 Task: Search one way flight ticket for 4 adults, 1 infant in seat and 1 infant on lap in premium economy from Eugene: Mahlon Sweet Field to Rockford: Chicago Rockford International Airport(was Northwest Chicagoland Regional Airport At Rockford) on 5-1-2023. Choice of flights is Southwest. Number of bags: 3 checked bags. Price is upto 107000. Outbound departure time preference is 11:45.
Action: Mouse moved to (170, 200)
Screenshot: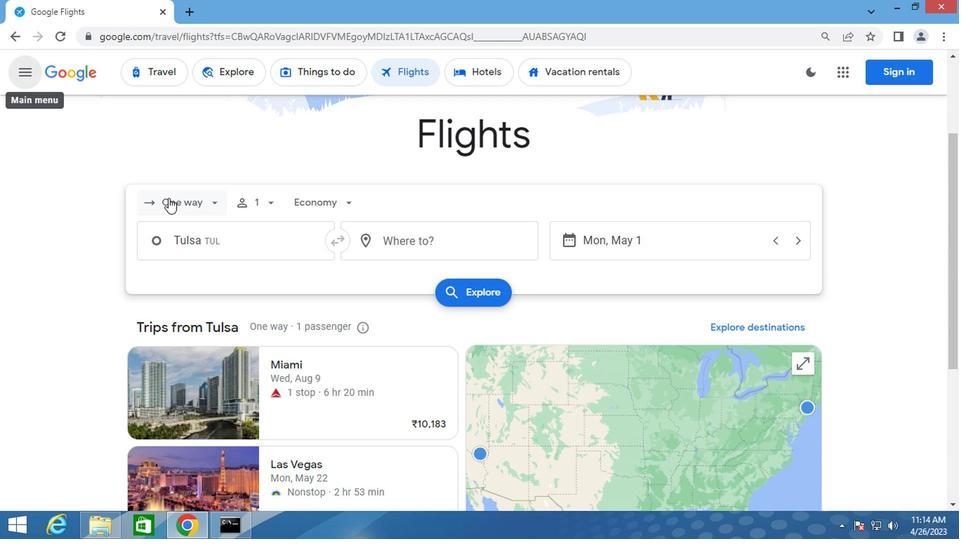 
Action: Mouse pressed left at (170, 200)
Screenshot: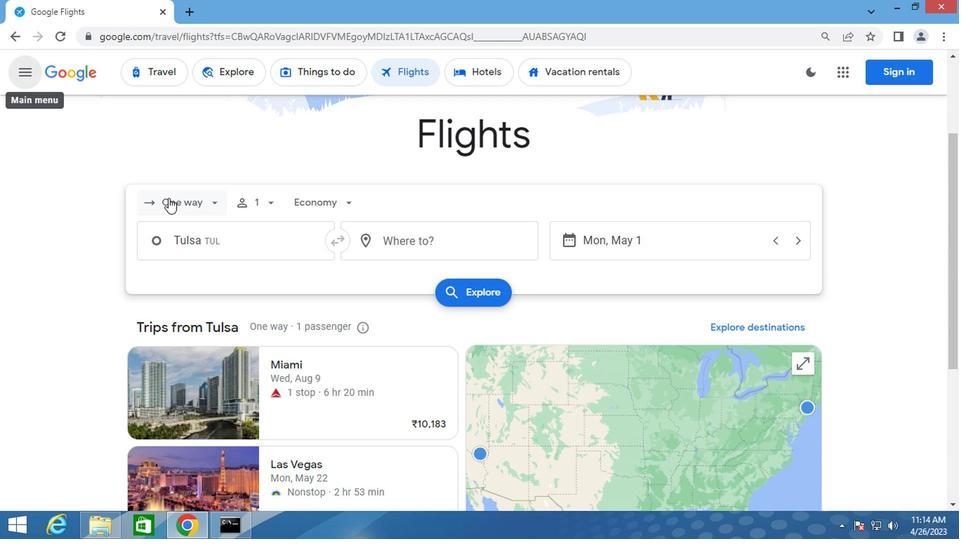 
Action: Mouse moved to (193, 258)
Screenshot: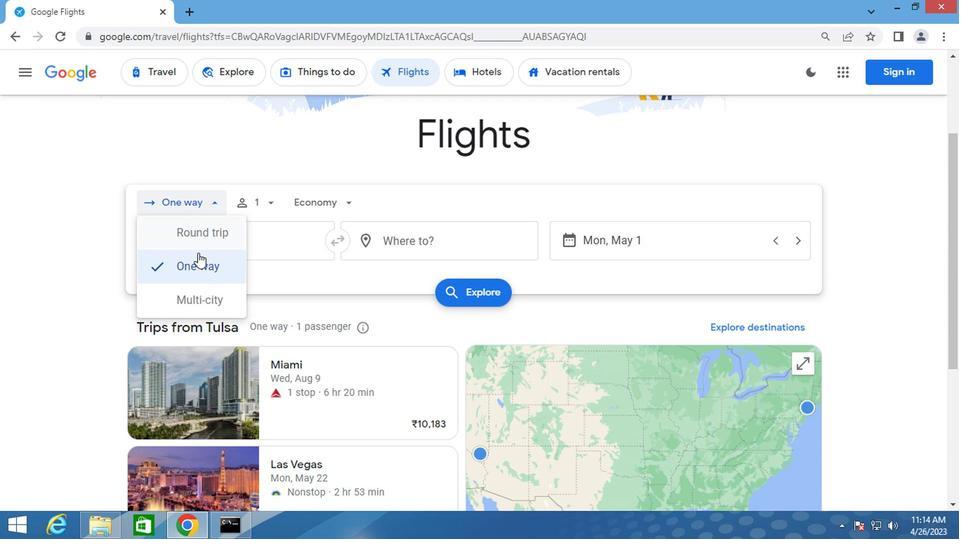 
Action: Mouse pressed left at (193, 258)
Screenshot: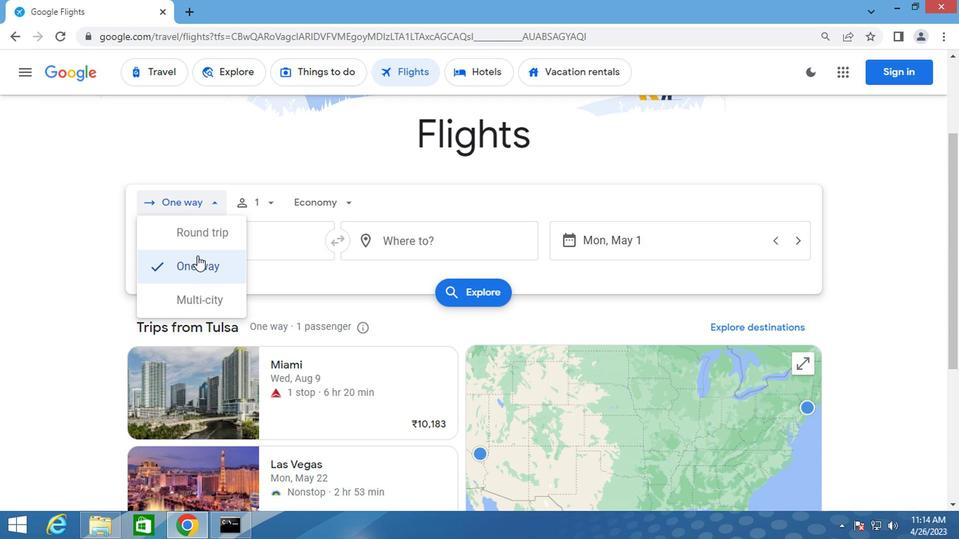 
Action: Mouse moved to (268, 211)
Screenshot: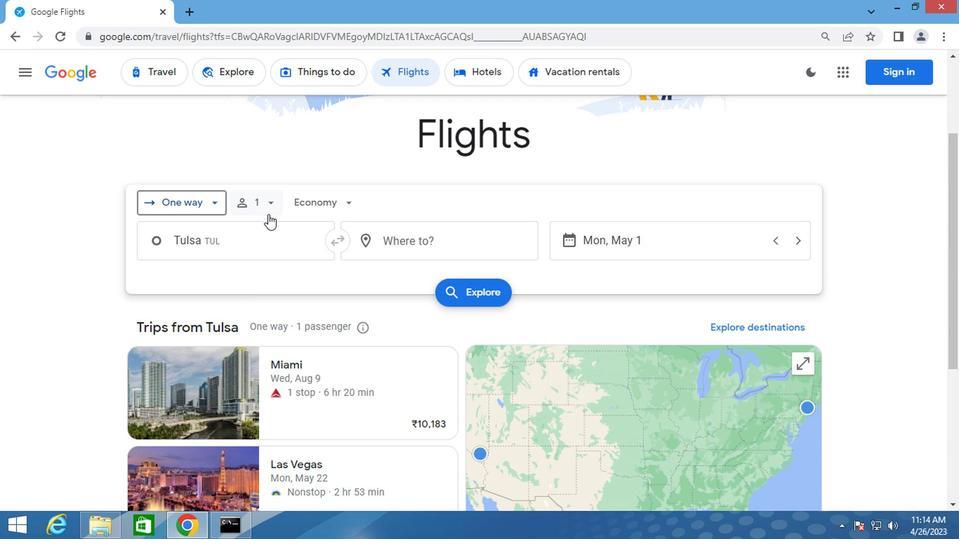 
Action: Mouse pressed left at (268, 211)
Screenshot: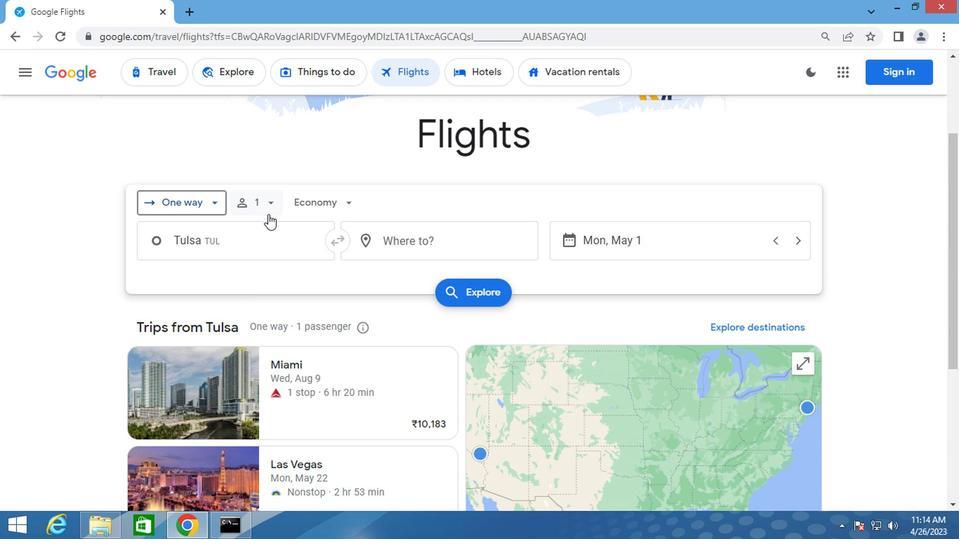 
Action: Mouse moved to (373, 242)
Screenshot: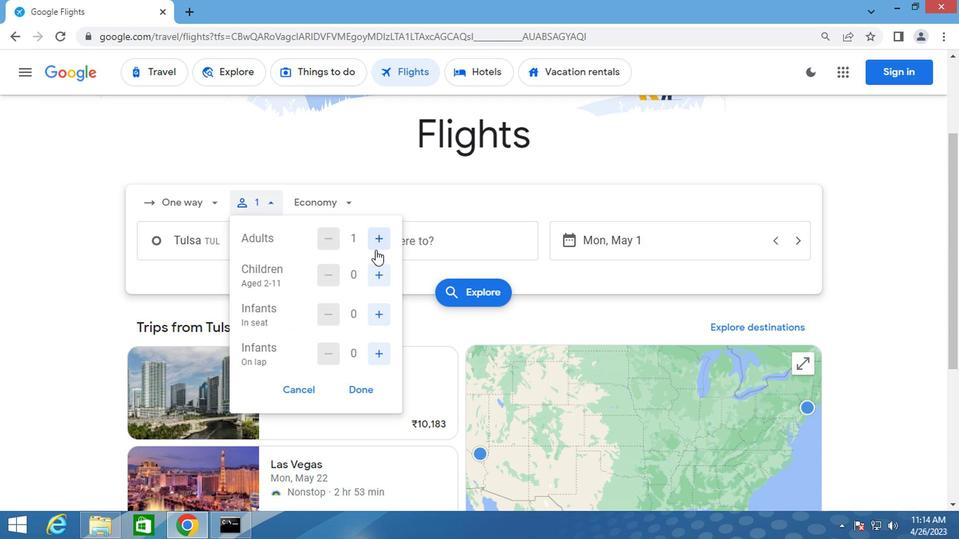 
Action: Mouse pressed left at (373, 242)
Screenshot: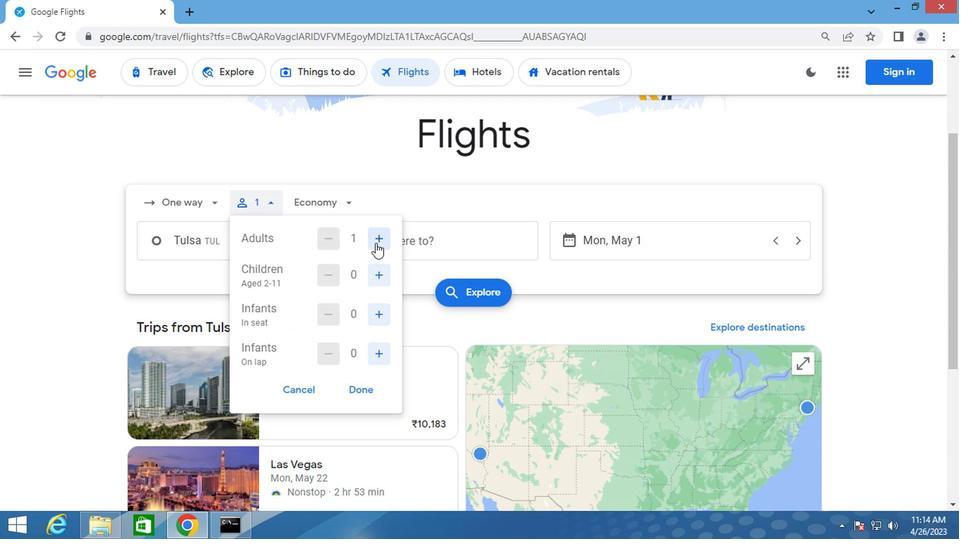 
Action: Mouse moved to (373, 240)
Screenshot: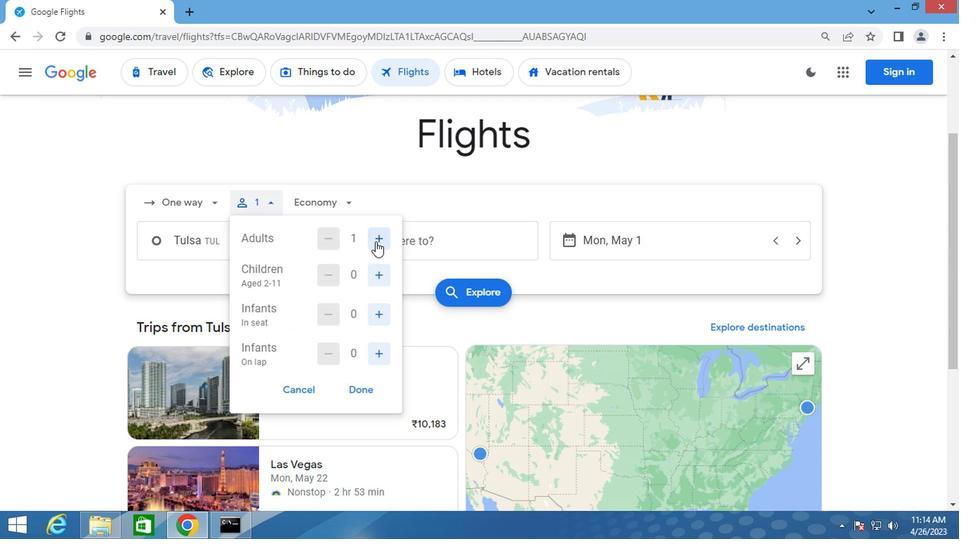 
Action: Mouse pressed left at (373, 240)
Screenshot: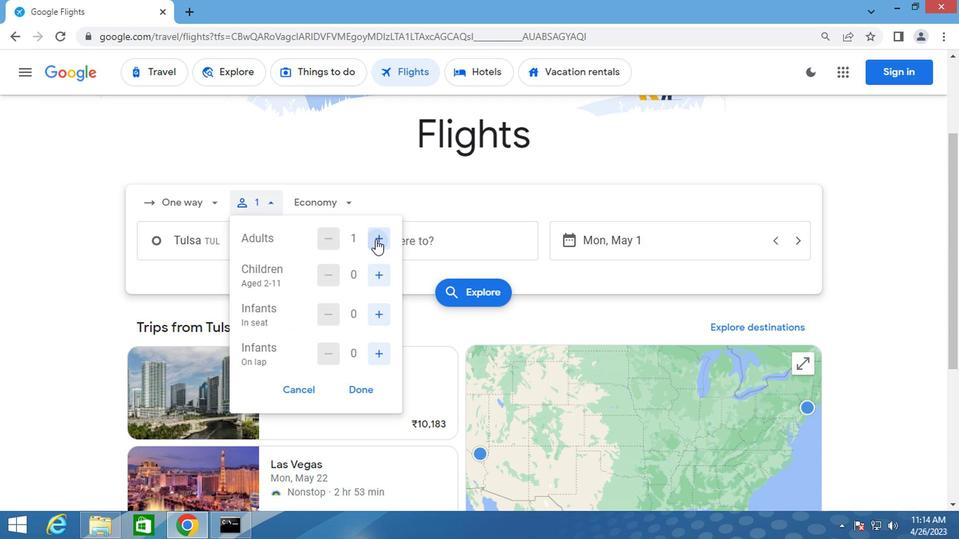 
Action: Mouse moved to (373, 240)
Screenshot: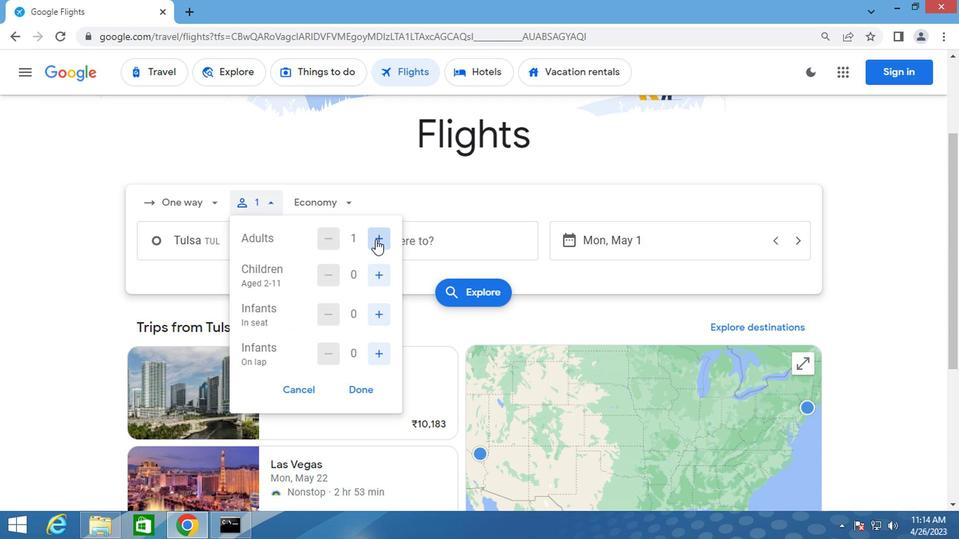 
Action: Mouse pressed left at (373, 240)
Screenshot: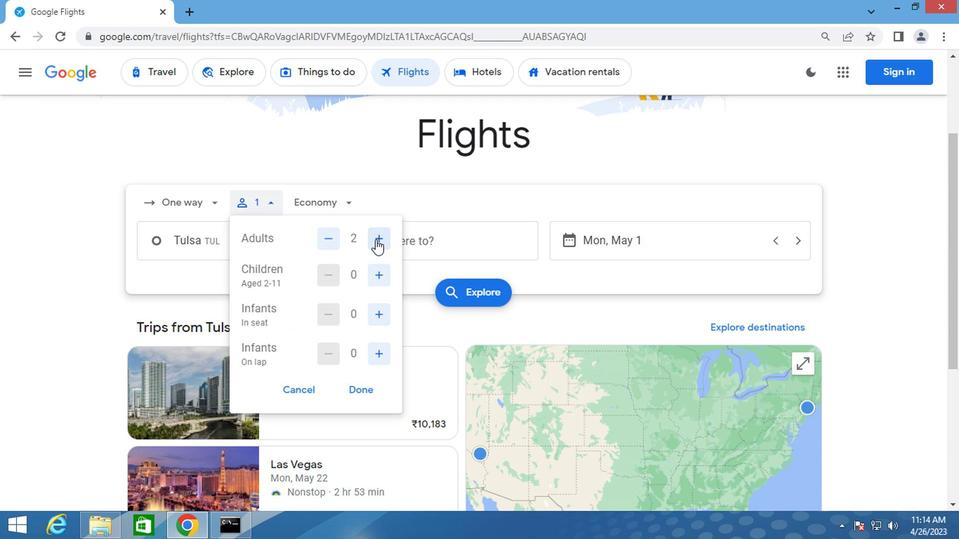 
Action: Mouse moved to (383, 320)
Screenshot: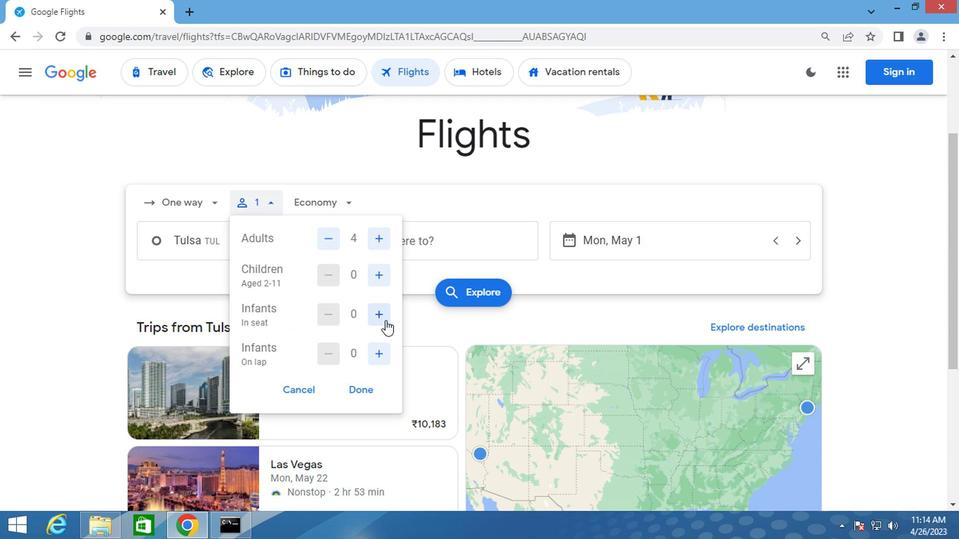 
Action: Mouse pressed left at (383, 320)
Screenshot: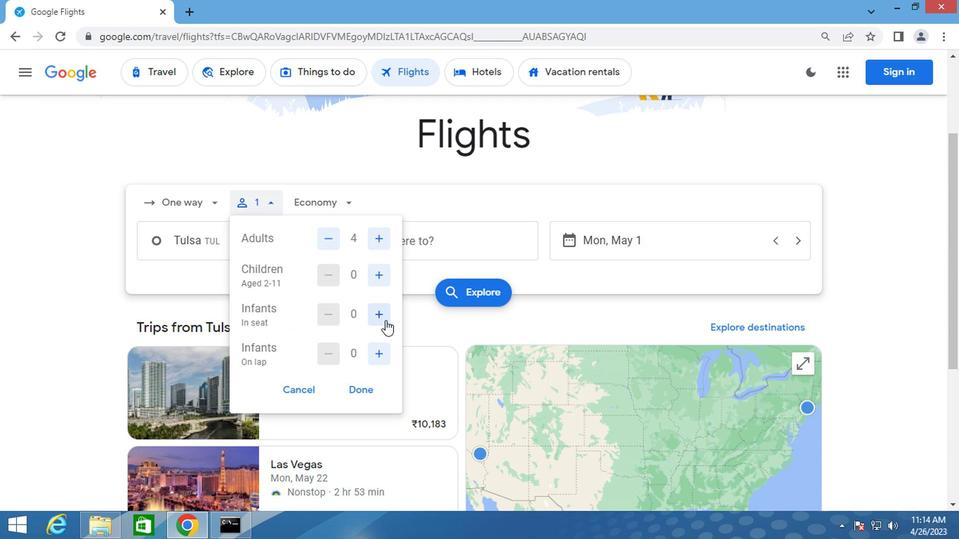 
Action: Mouse moved to (381, 357)
Screenshot: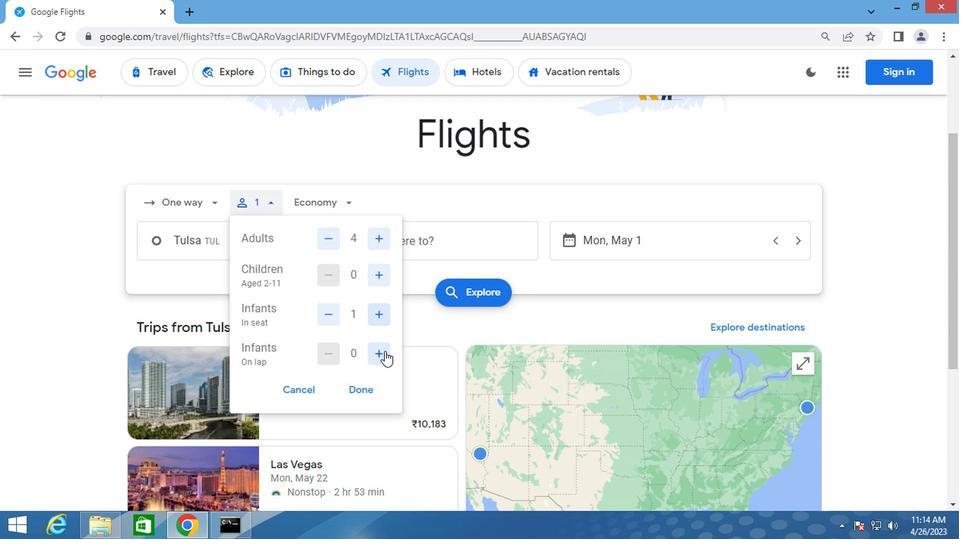 
Action: Mouse pressed left at (381, 357)
Screenshot: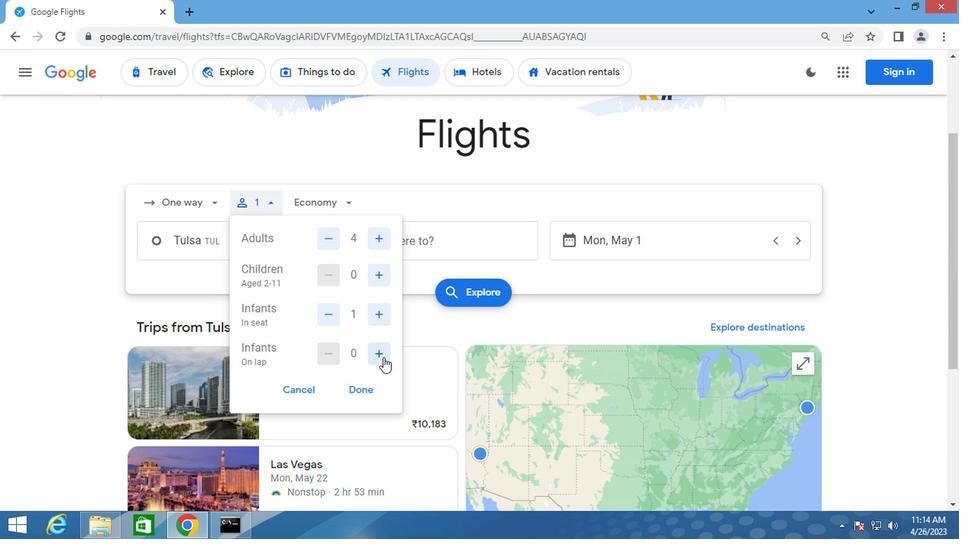 
Action: Mouse moved to (353, 204)
Screenshot: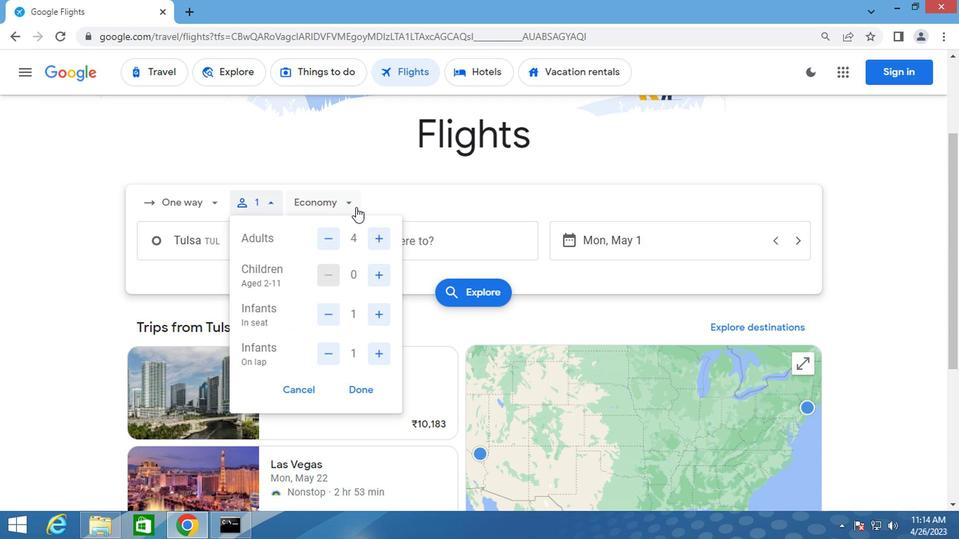 
Action: Mouse pressed left at (353, 204)
Screenshot: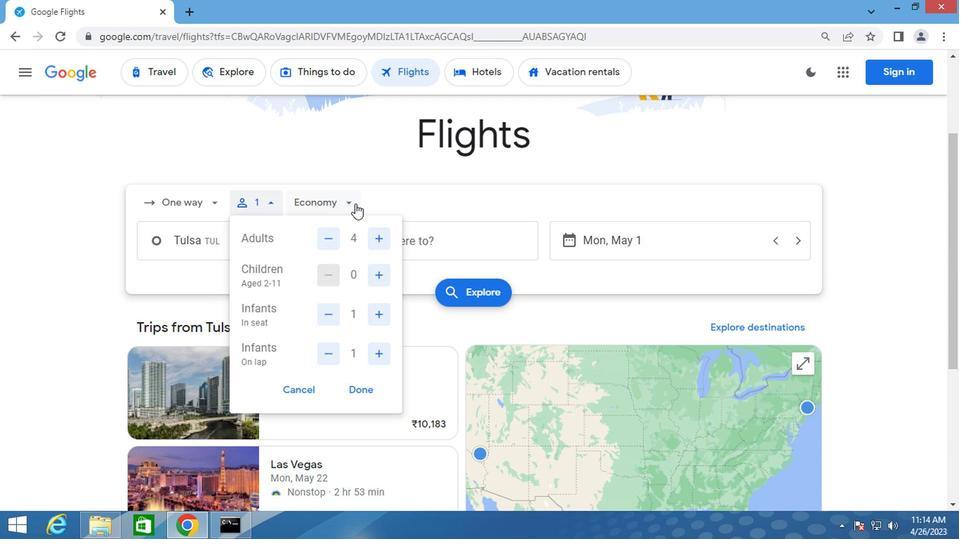 
Action: Mouse moved to (358, 271)
Screenshot: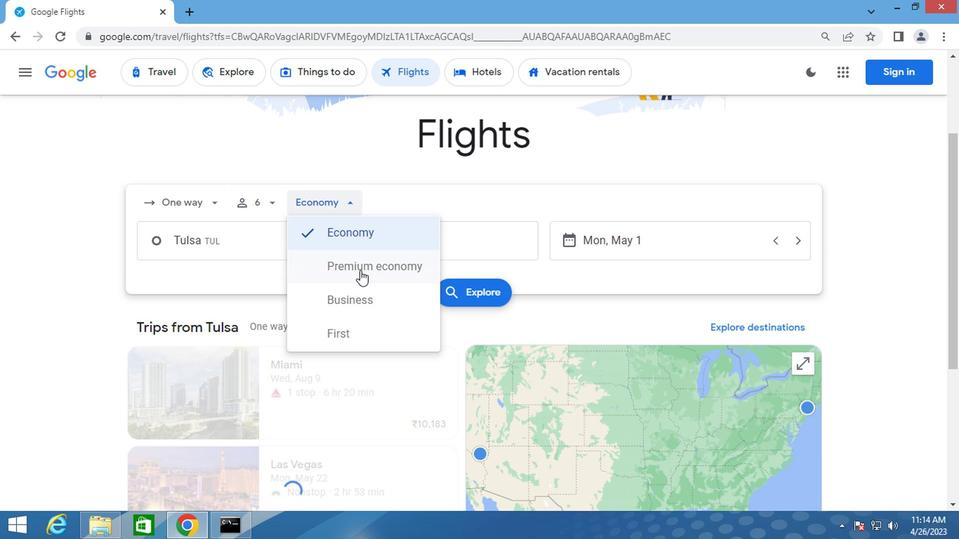 
Action: Mouse pressed left at (358, 271)
Screenshot: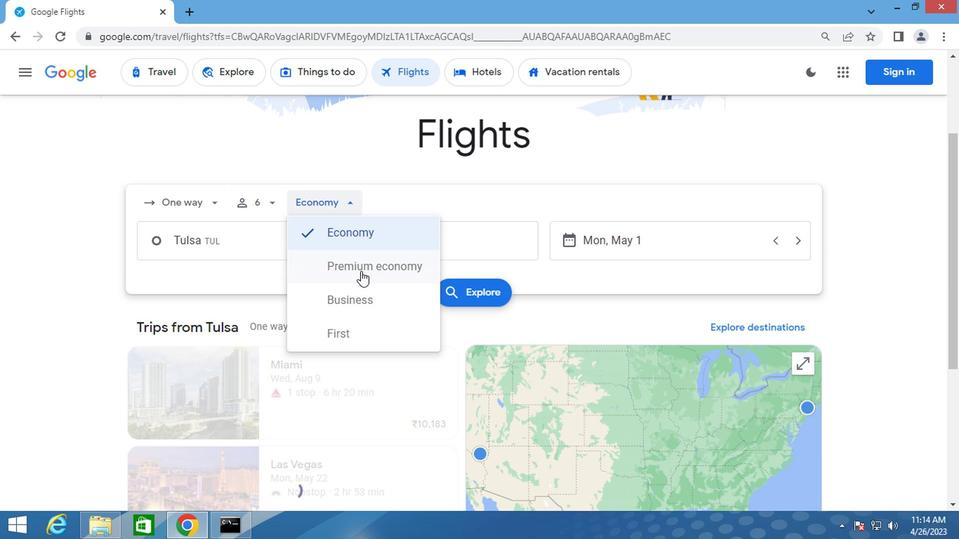 
Action: Mouse moved to (202, 235)
Screenshot: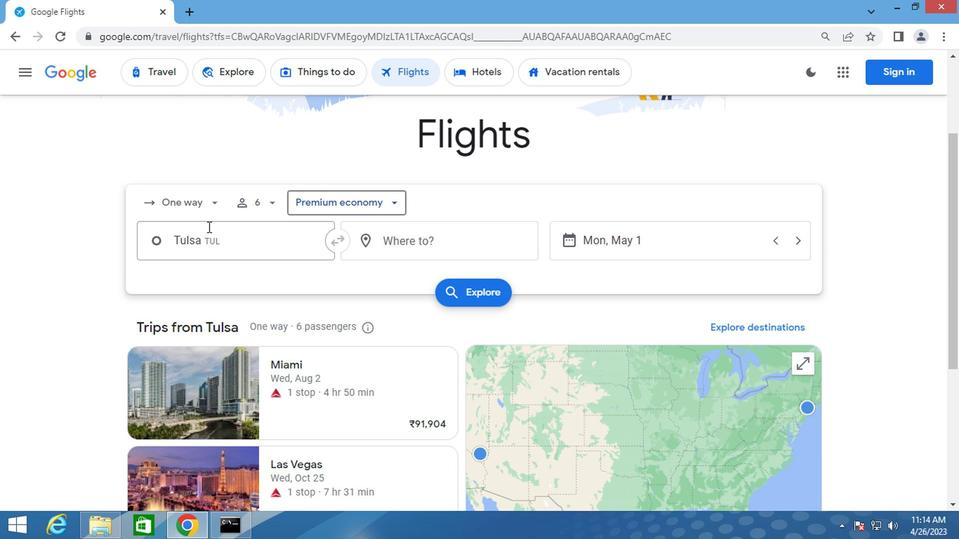 
Action: Mouse pressed left at (202, 235)
Screenshot: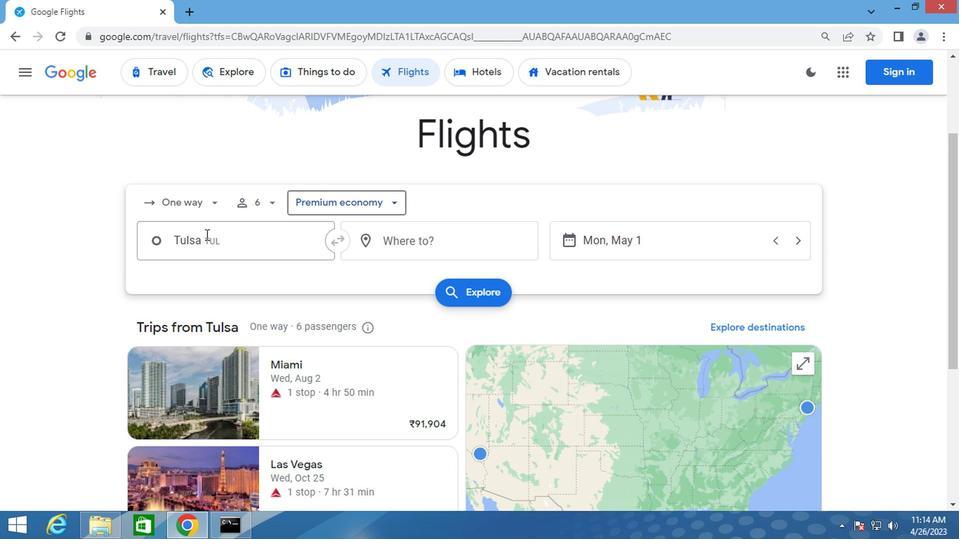 
Action: Key pressed eugene
Screenshot: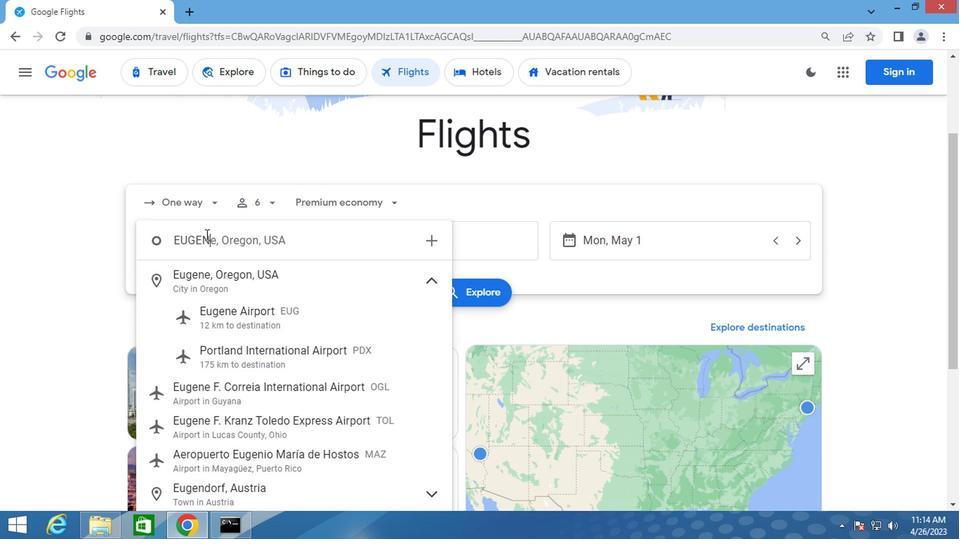 
Action: Mouse moved to (210, 312)
Screenshot: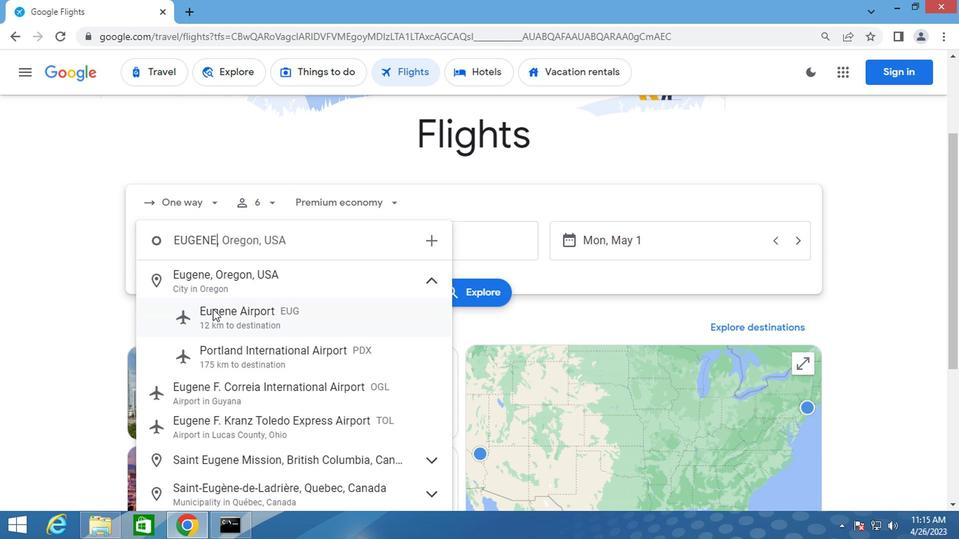 
Action: Mouse pressed left at (210, 312)
Screenshot: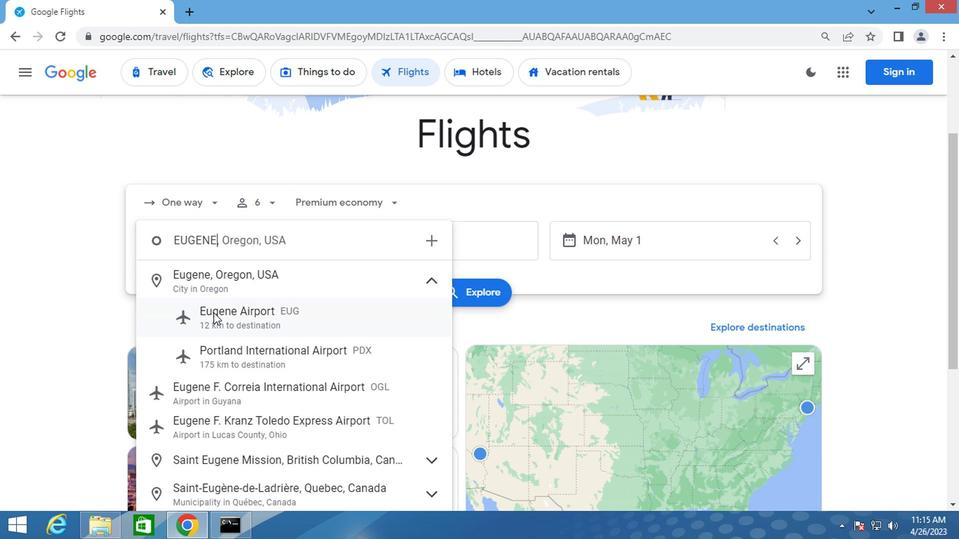 
Action: Mouse moved to (405, 250)
Screenshot: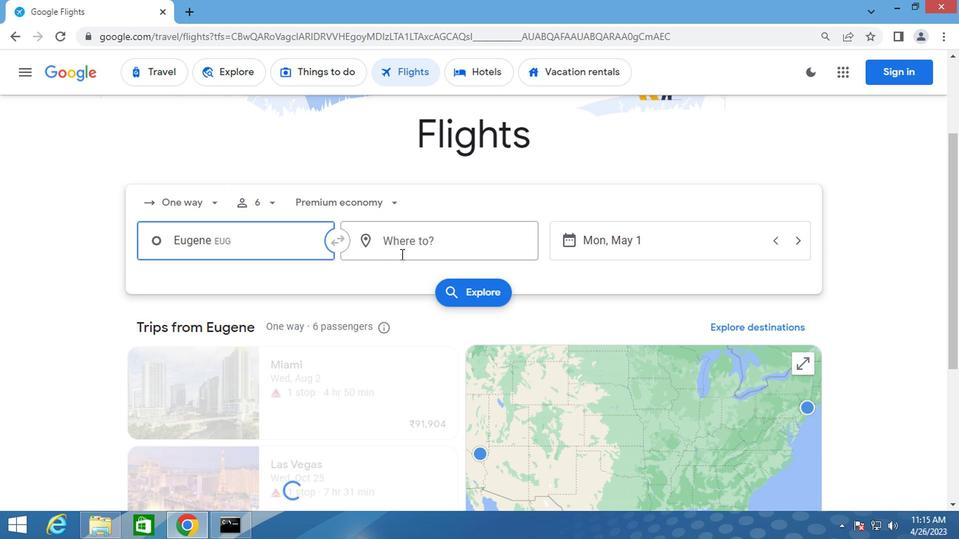 
Action: Mouse pressed left at (405, 250)
Screenshot: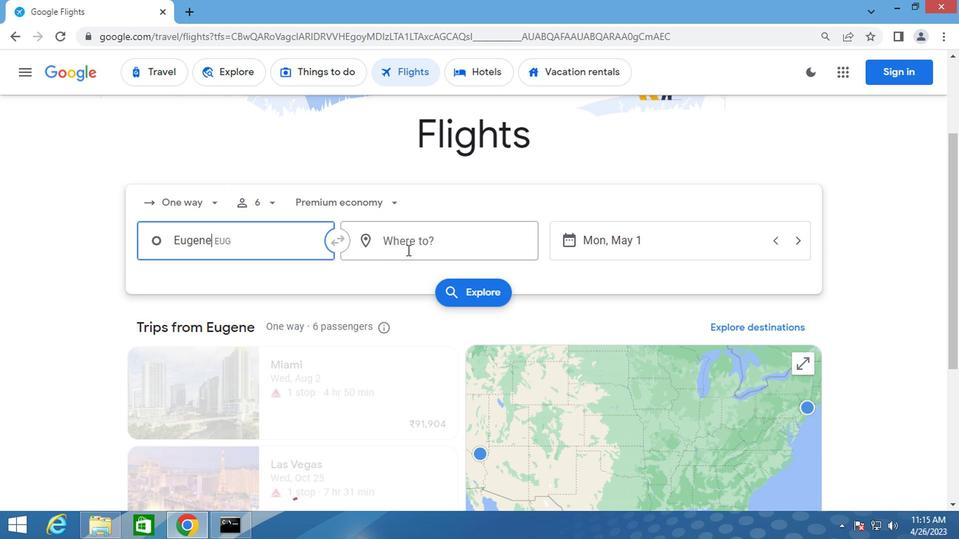 
Action: Key pressed rockford
Screenshot: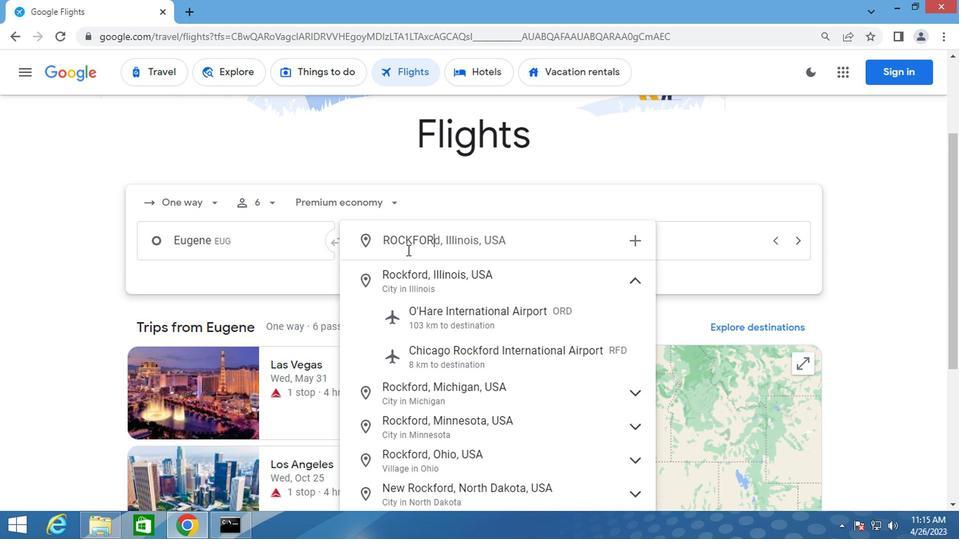 
Action: Mouse moved to (453, 347)
Screenshot: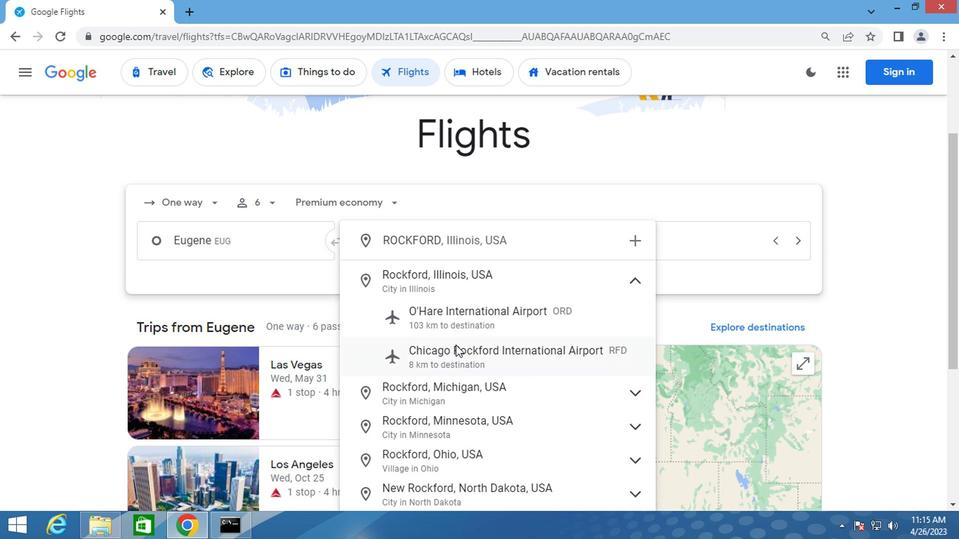 
Action: Mouse pressed left at (453, 347)
Screenshot: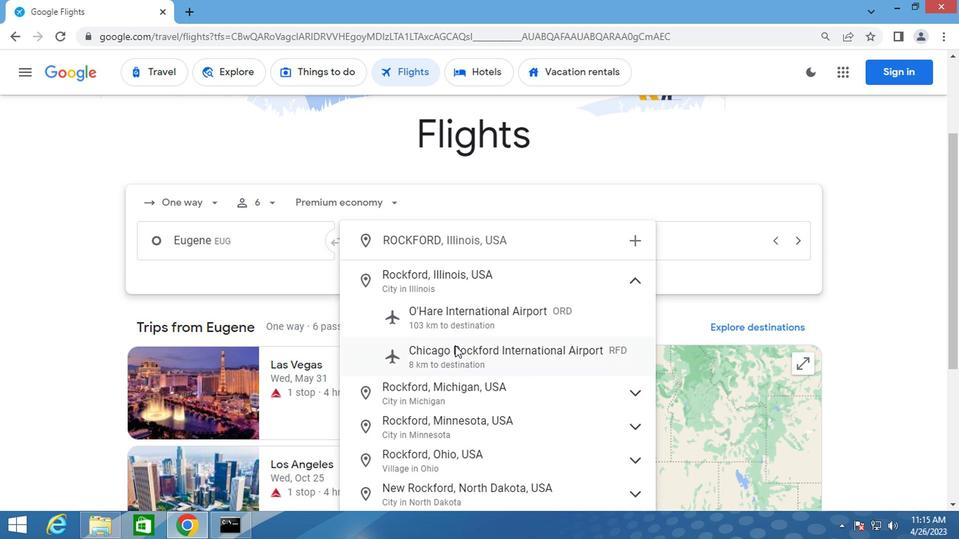 
Action: Mouse moved to (619, 245)
Screenshot: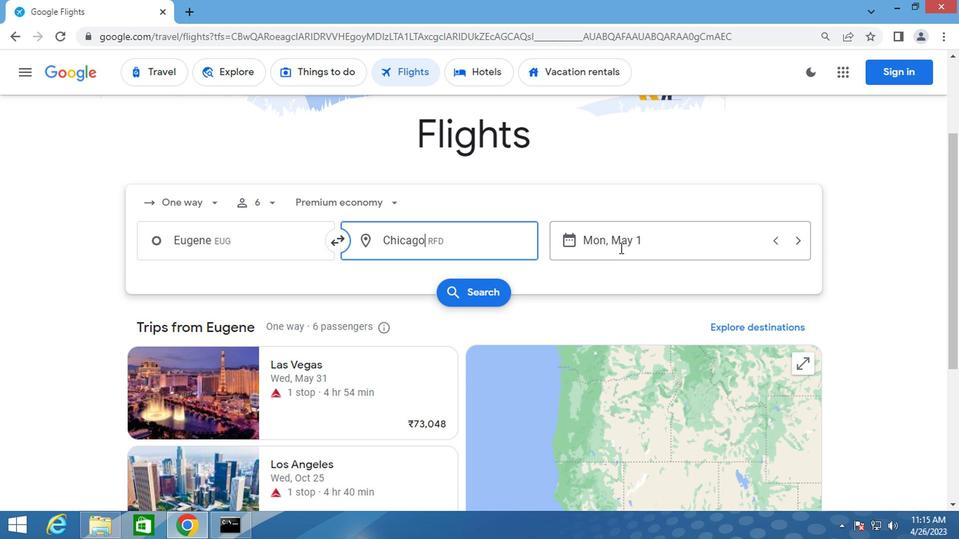 
Action: Mouse pressed left at (619, 245)
Screenshot: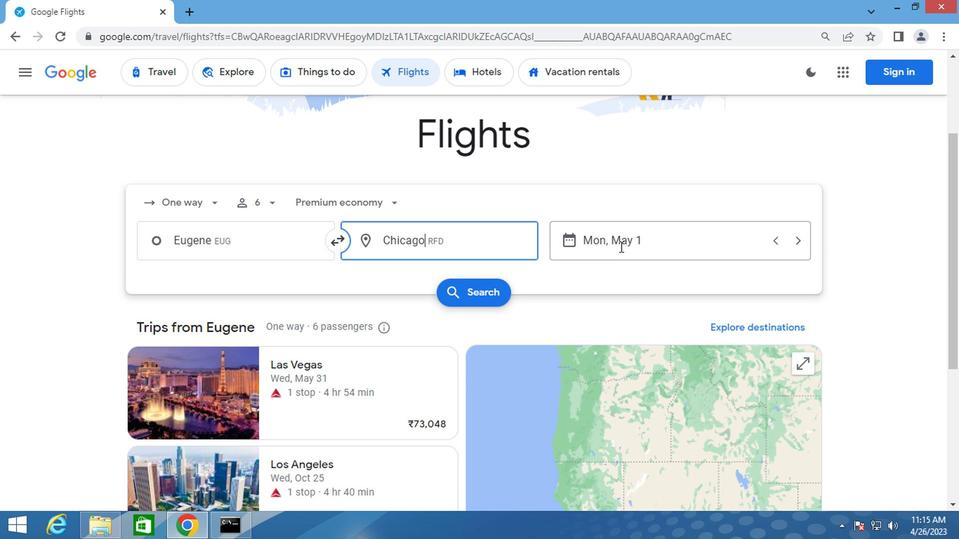 
Action: Mouse moved to (610, 264)
Screenshot: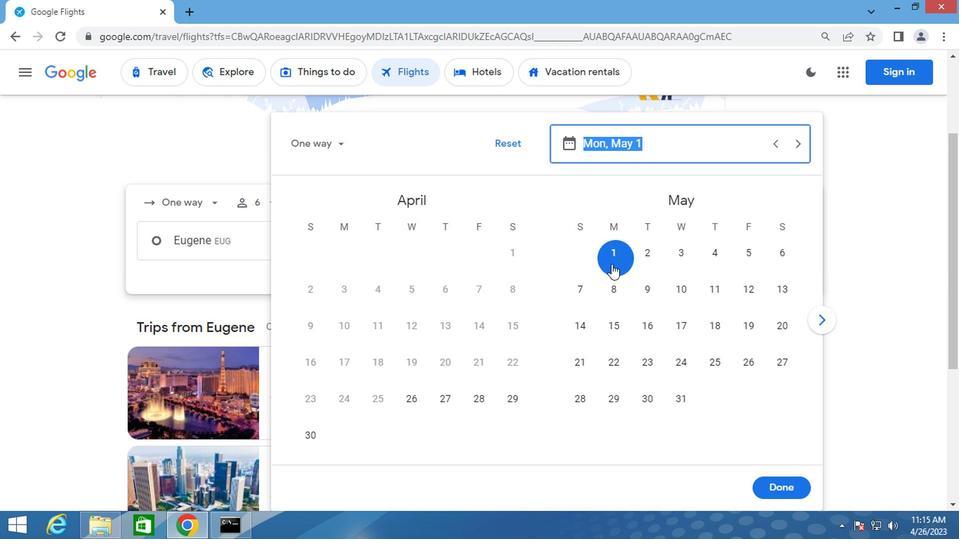 
Action: Mouse pressed left at (610, 264)
Screenshot: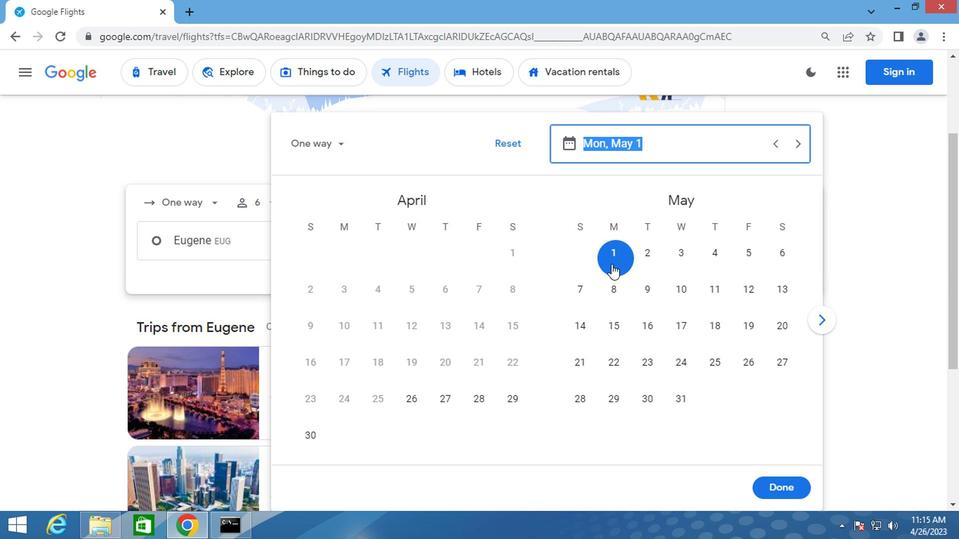 
Action: Mouse moved to (769, 483)
Screenshot: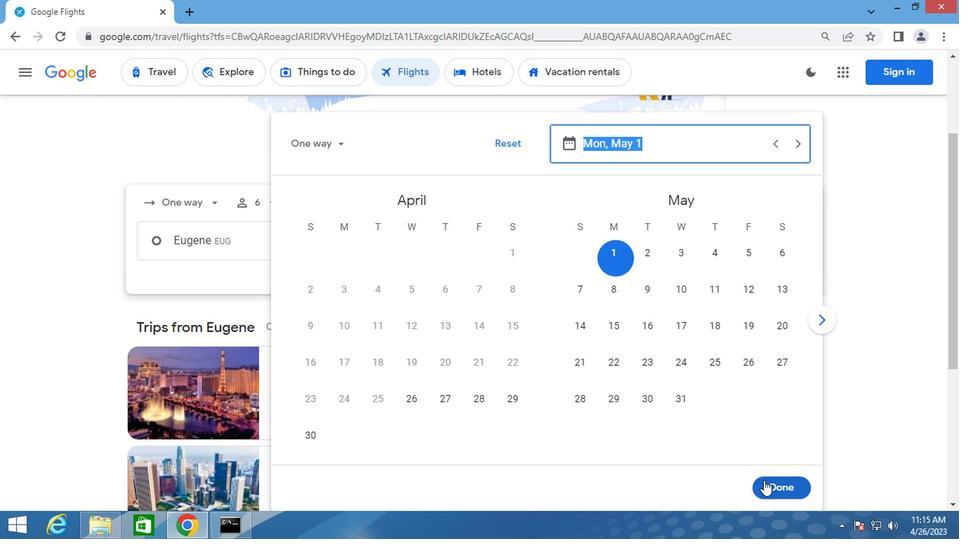 
Action: Mouse pressed left at (769, 483)
Screenshot: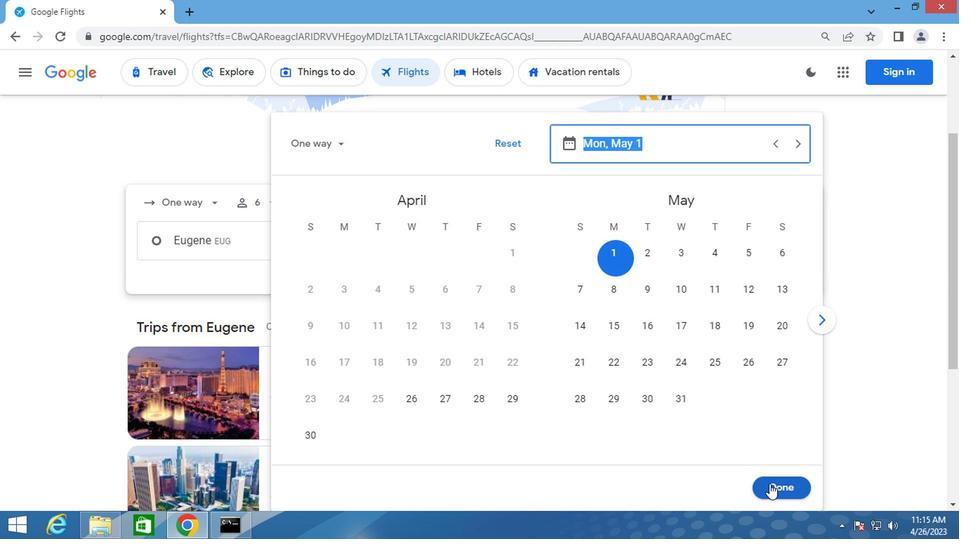 
Action: Mouse moved to (474, 295)
Screenshot: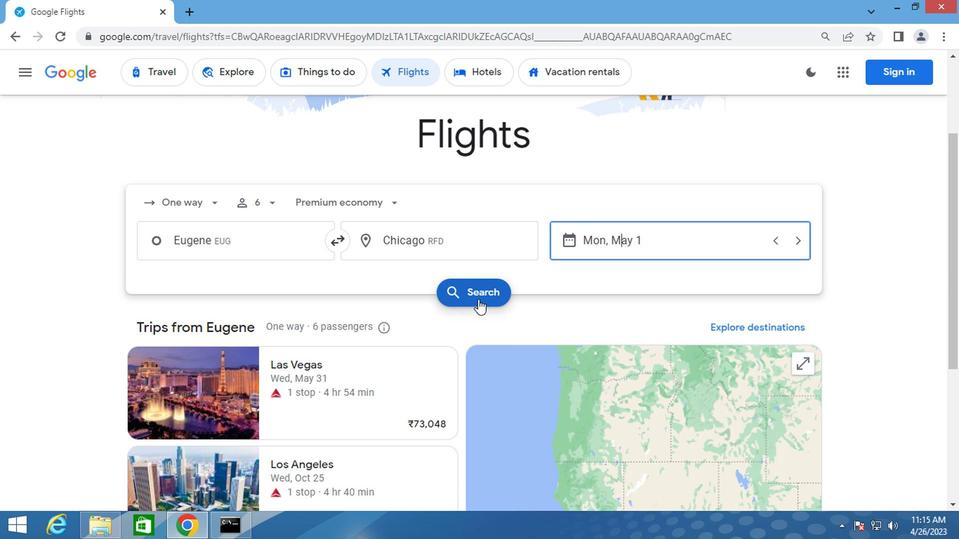 
Action: Mouse pressed left at (474, 295)
Screenshot: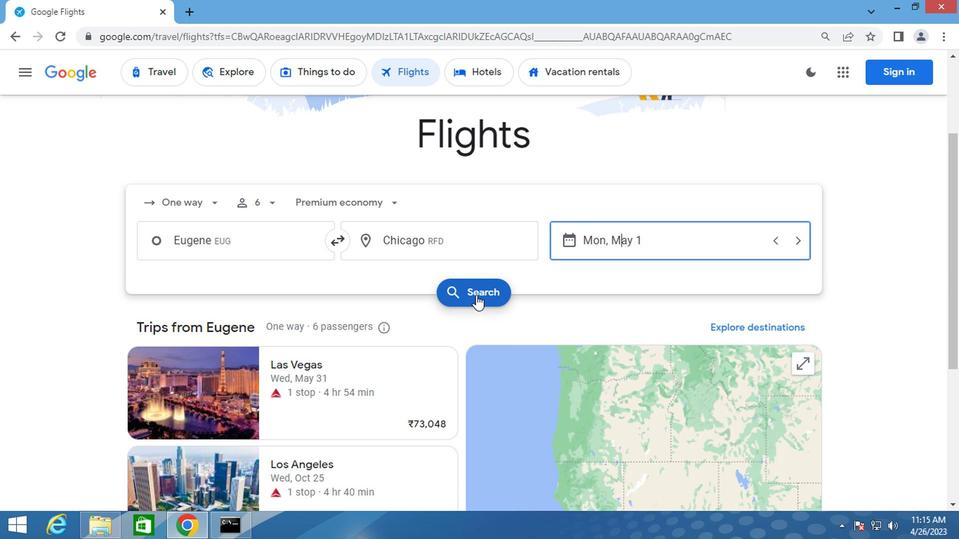 
Action: Mouse moved to (165, 198)
Screenshot: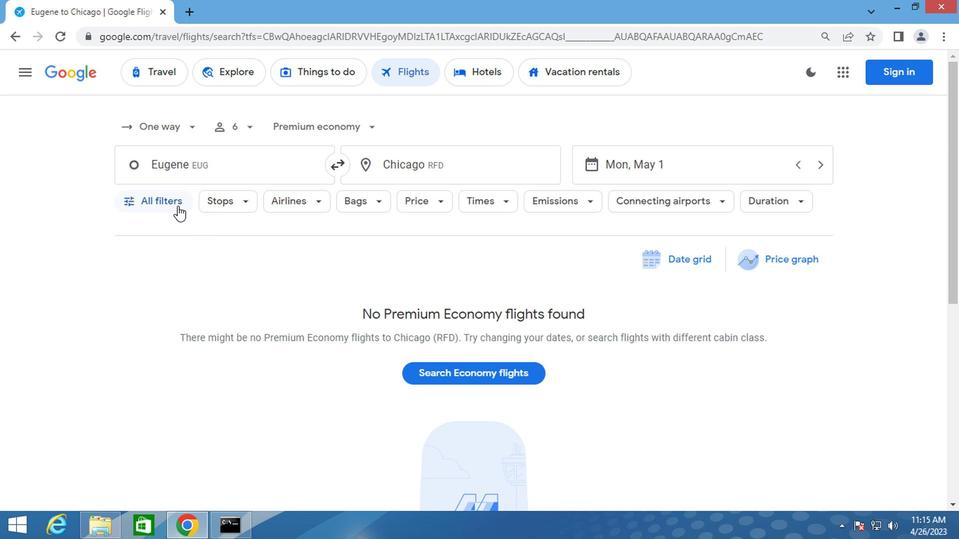 
Action: Mouse pressed left at (165, 198)
Screenshot: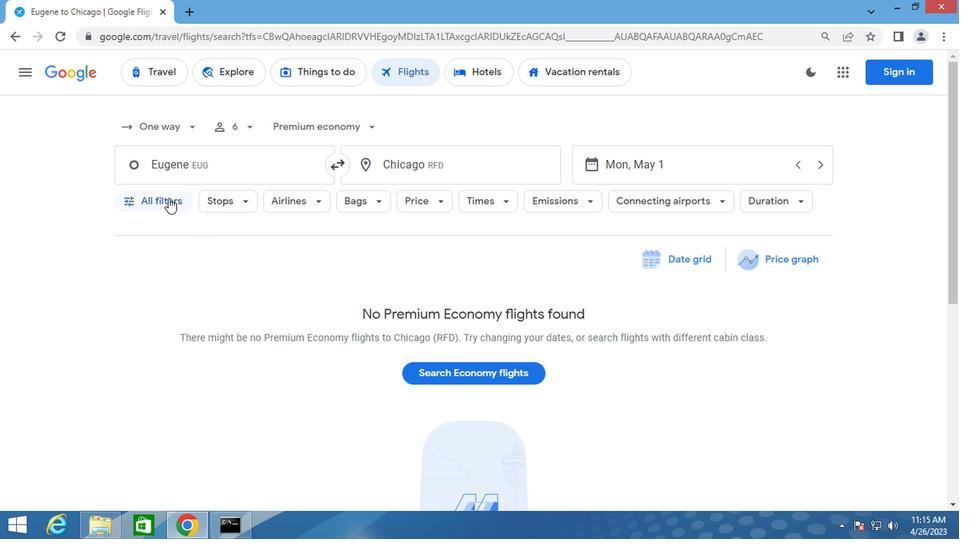 
Action: Mouse moved to (192, 314)
Screenshot: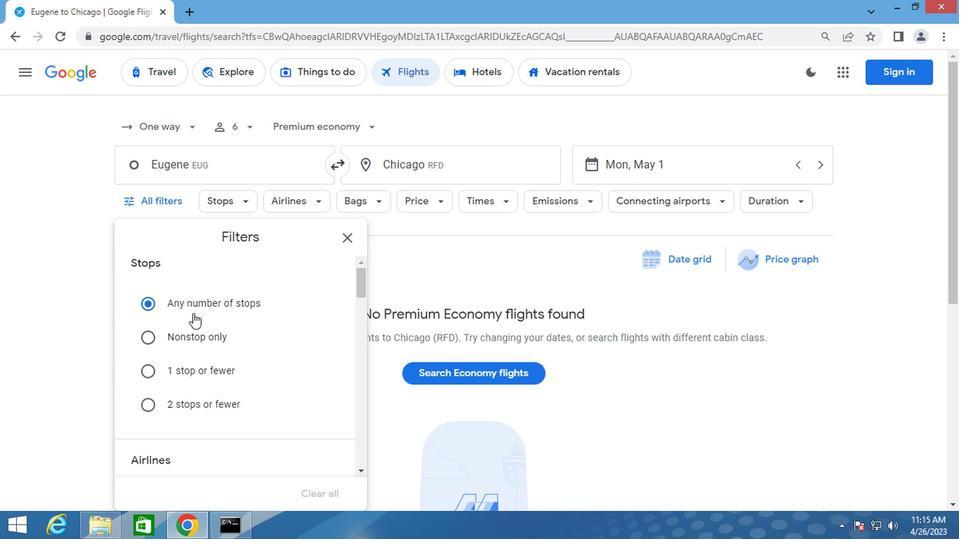 
Action: Mouse scrolled (192, 313) with delta (0, 0)
Screenshot: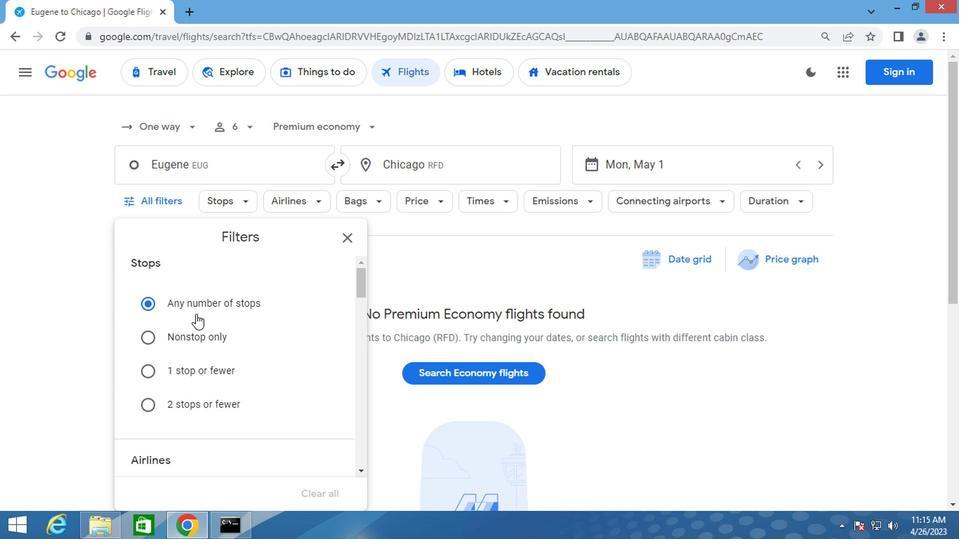 
Action: Mouse scrolled (192, 313) with delta (0, 0)
Screenshot: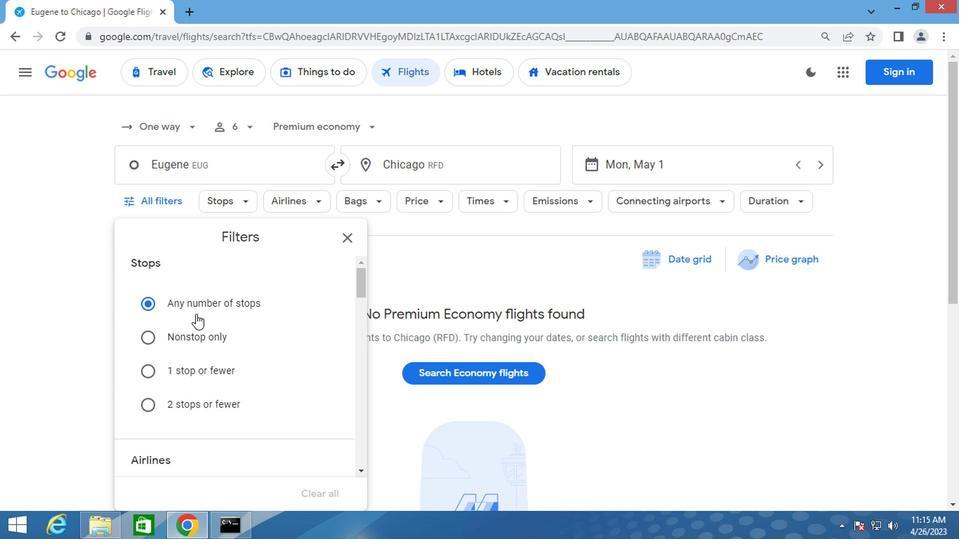 
Action: Mouse moved to (194, 314)
Screenshot: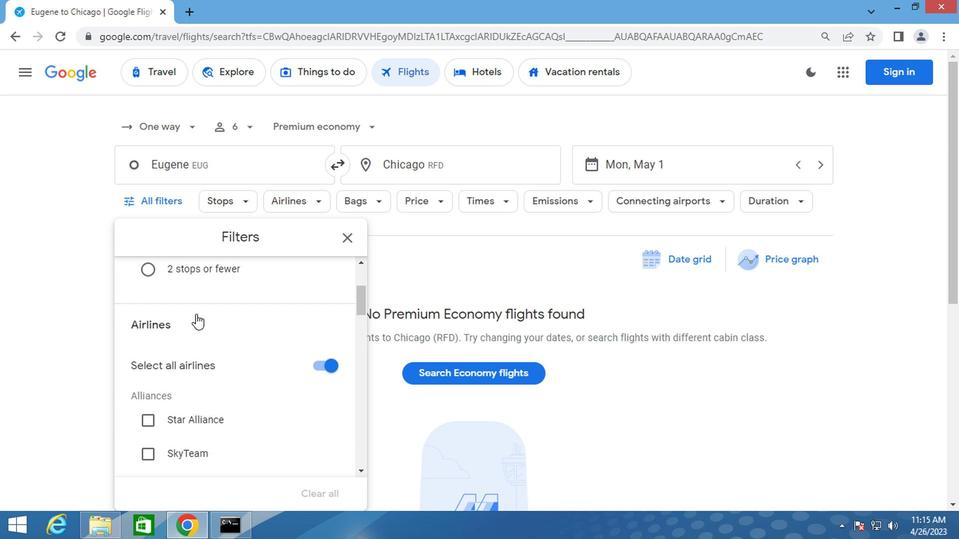 
Action: Mouse scrolled (194, 313) with delta (0, 0)
Screenshot: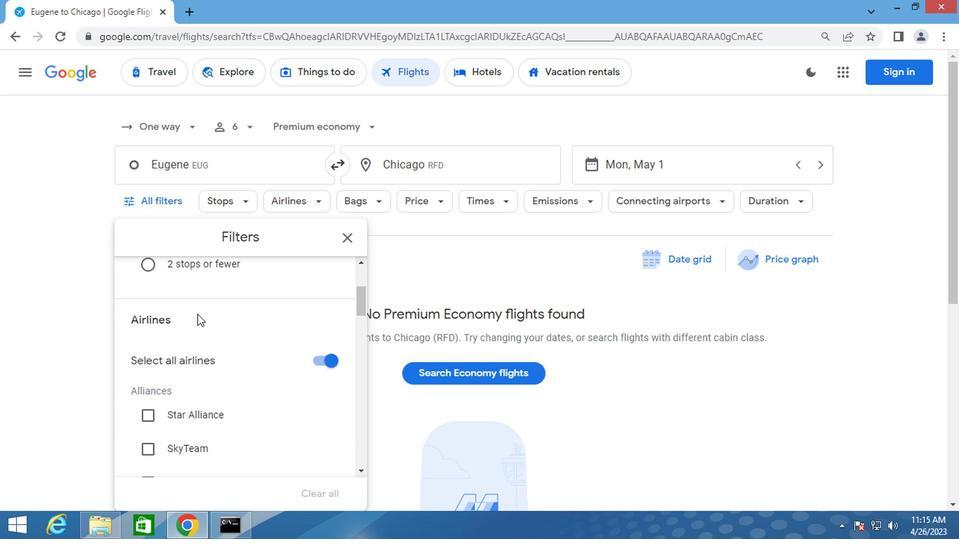 
Action: Mouse moved to (194, 314)
Screenshot: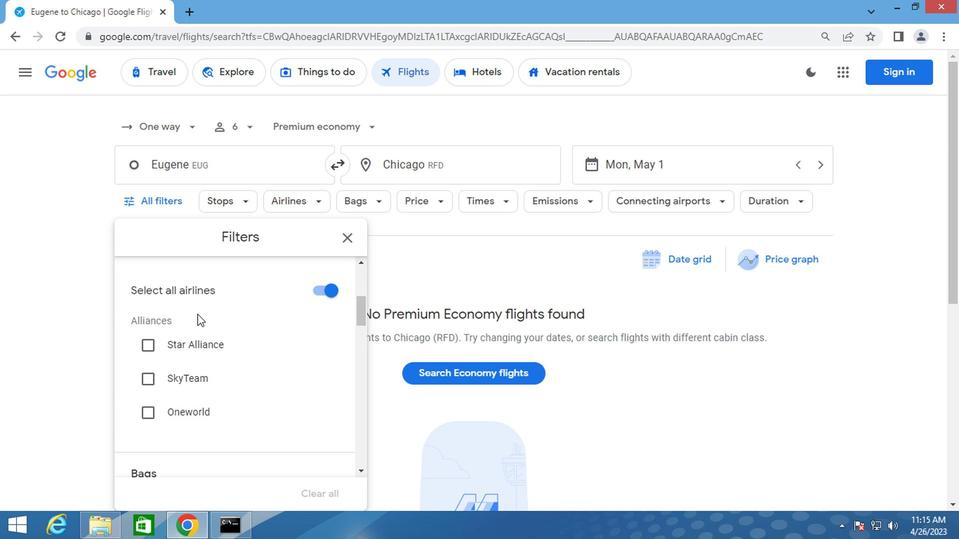 
Action: Mouse scrolled (194, 313) with delta (0, 0)
Screenshot: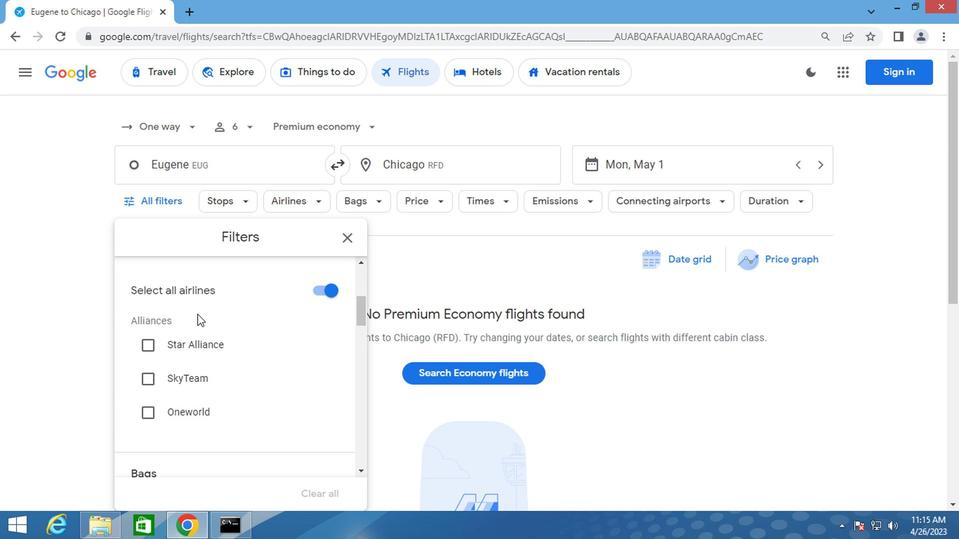 
Action: Mouse scrolled (194, 313) with delta (0, 0)
Screenshot: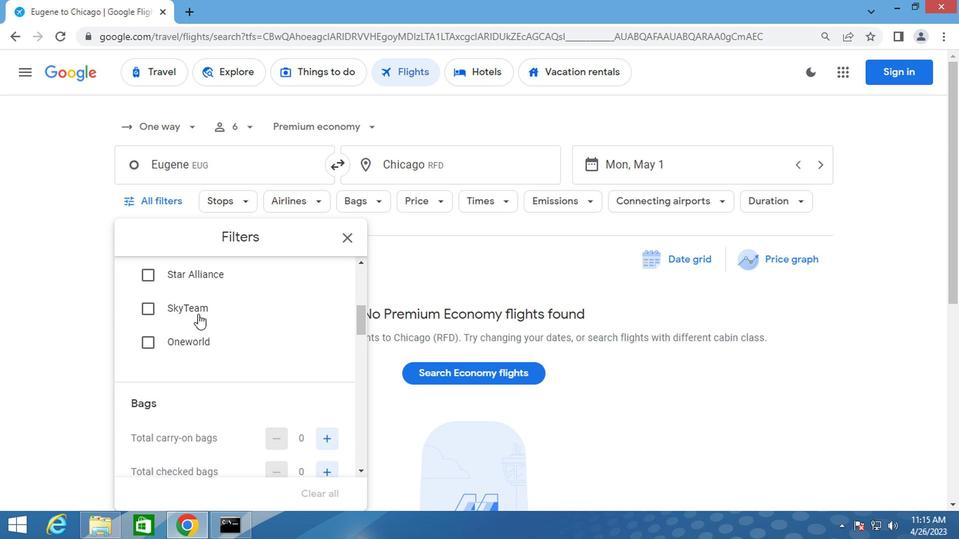 
Action: Mouse moved to (319, 404)
Screenshot: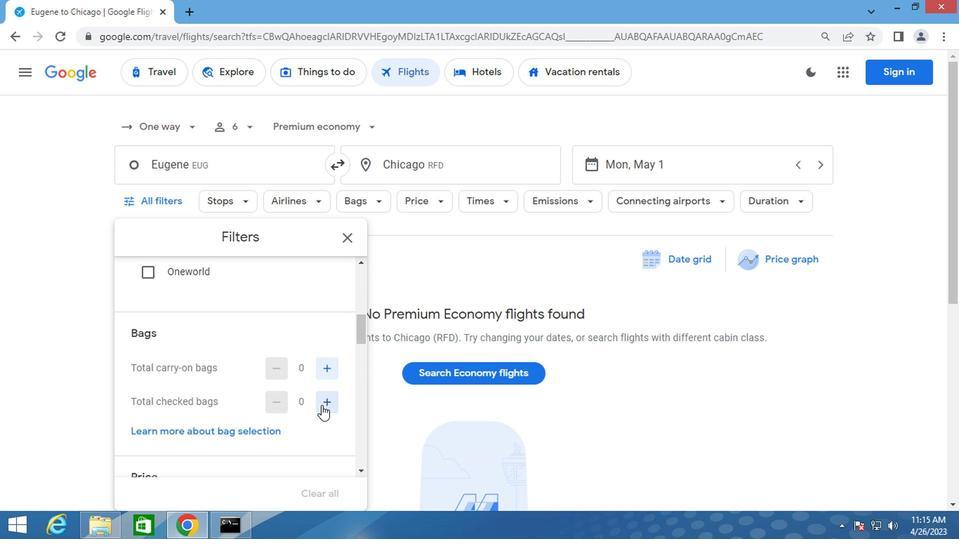
Action: Mouse pressed left at (319, 404)
Screenshot: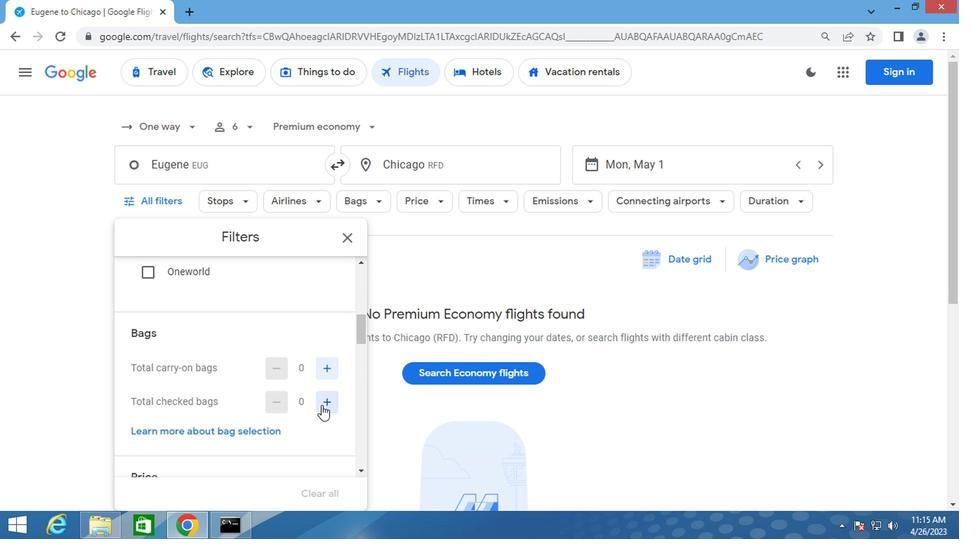 
Action: Mouse moved to (320, 403)
Screenshot: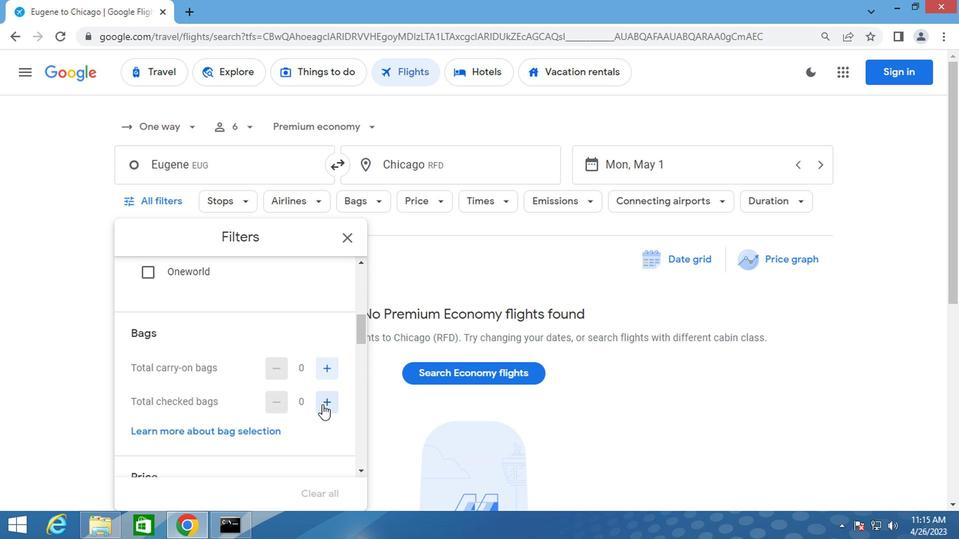 
Action: Mouse pressed left at (320, 403)
Screenshot: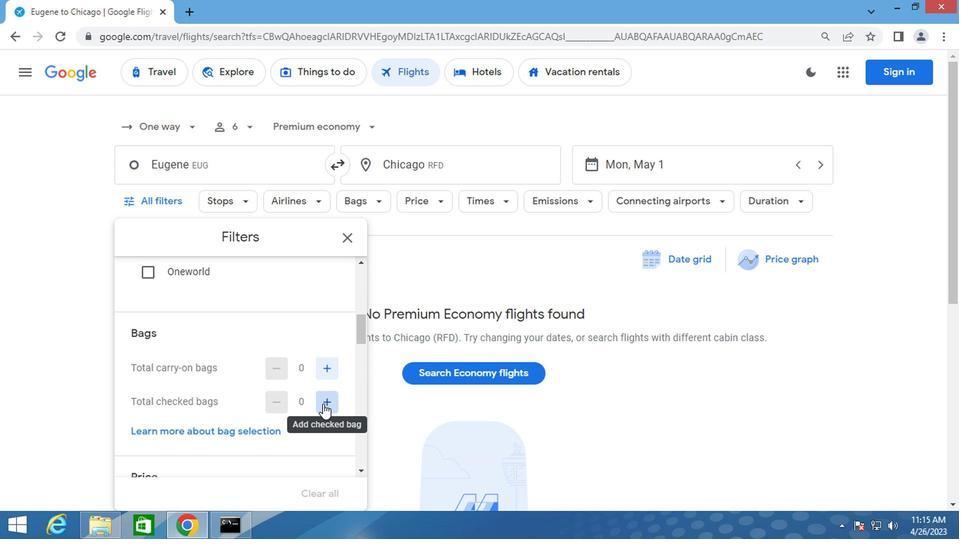 
Action: Mouse pressed left at (320, 403)
Screenshot: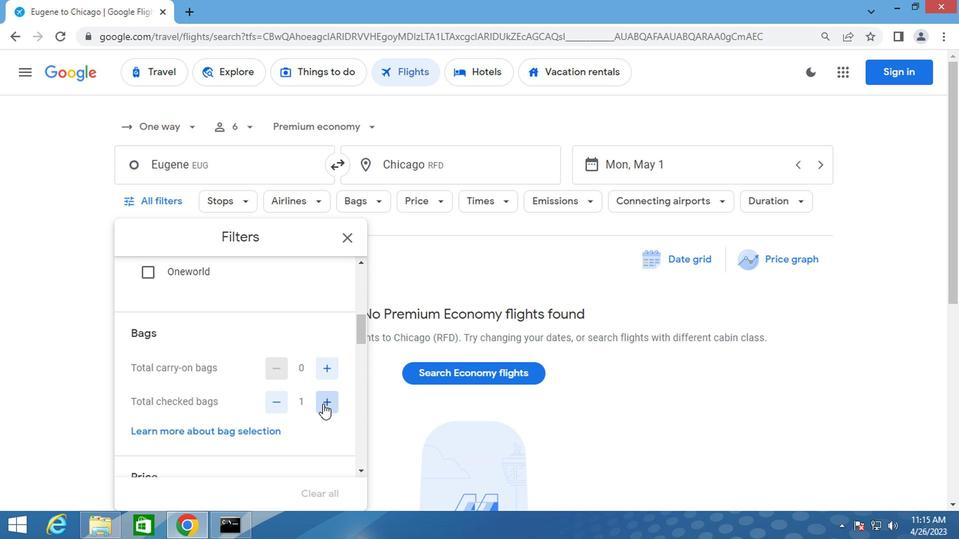 
Action: Mouse moved to (244, 385)
Screenshot: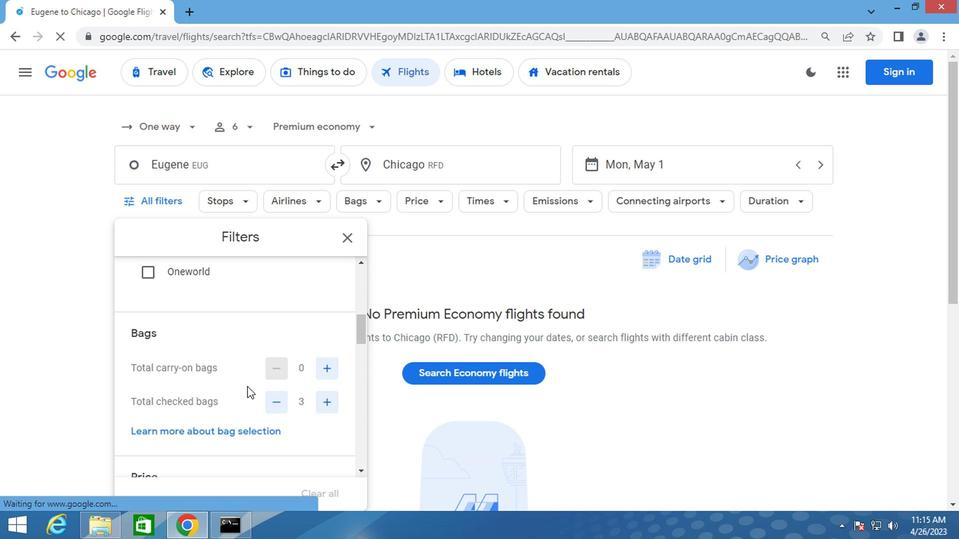 
Action: Mouse scrolled (244, 384) with delta (0, 0)
Screenshot: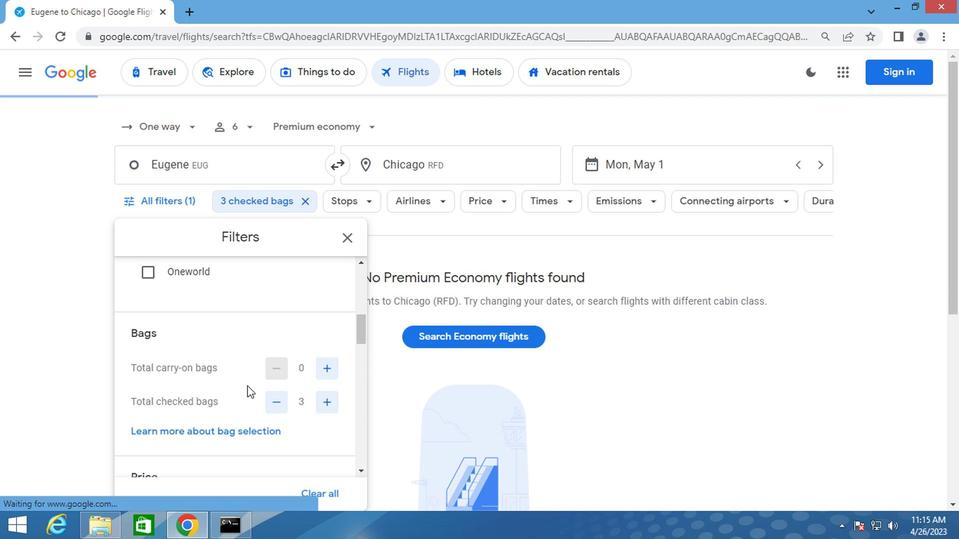
Action: Mouse scrolled (244, 384) with delta (0, 0)
Screenshot: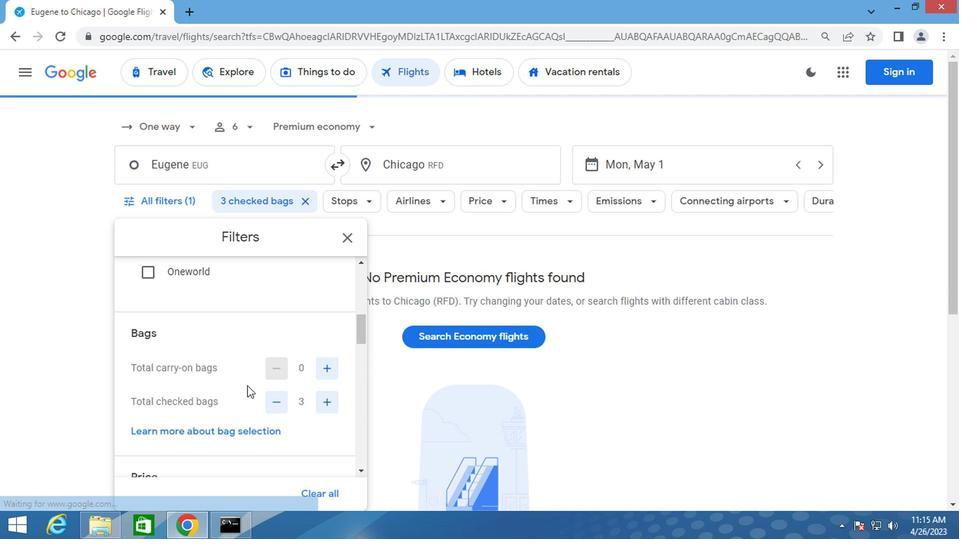 
Action: Mouse moved to (245, 384)
Screenshot: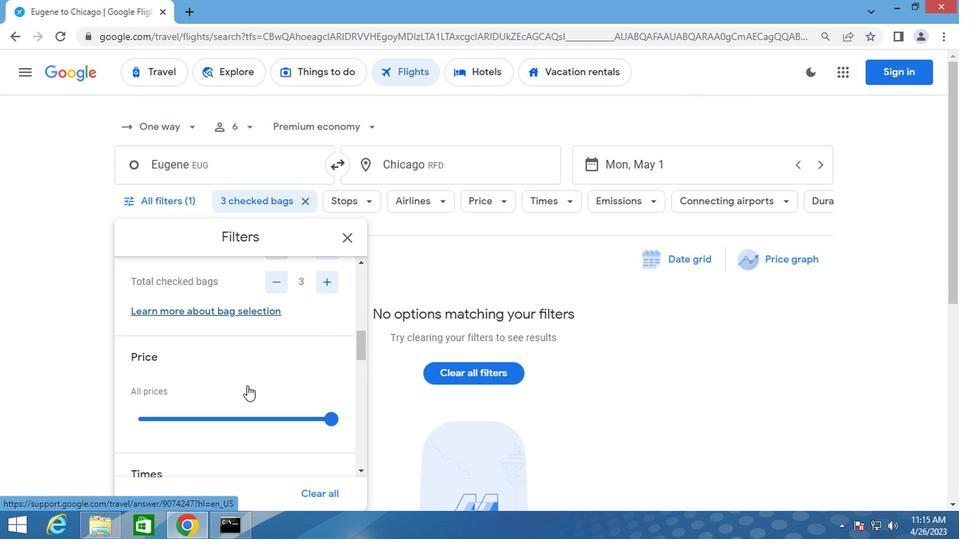 
Action: Mouse scrolled (245, 384) with delta (0, 0)
Screenshot: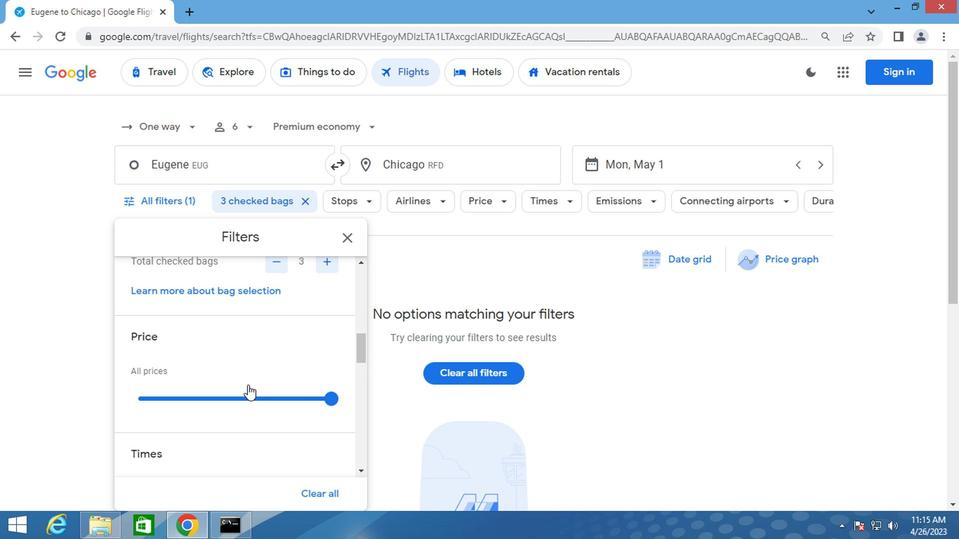 
Action: Mouse moved to (327, 326)
Screenshot: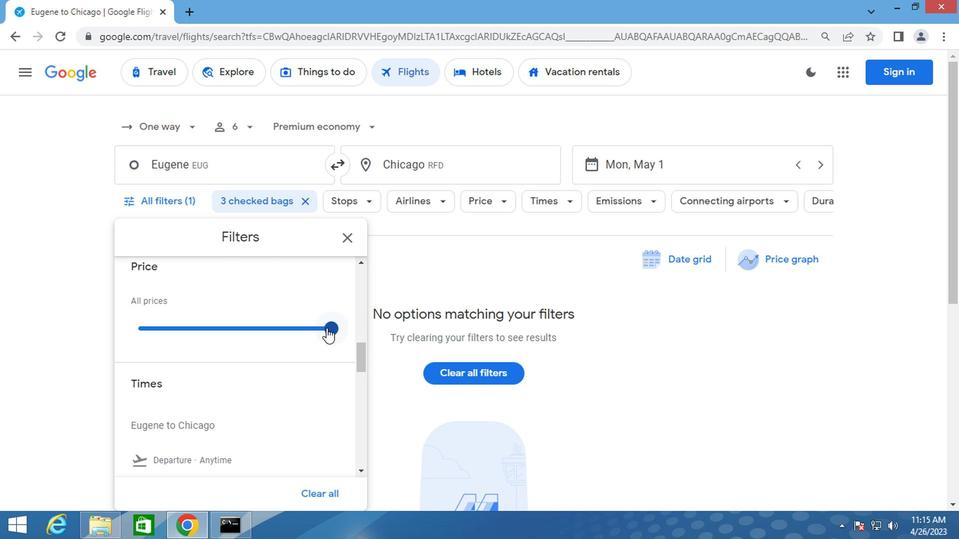 
Action: Mouse pressed left at (327, 326)
Screenshot: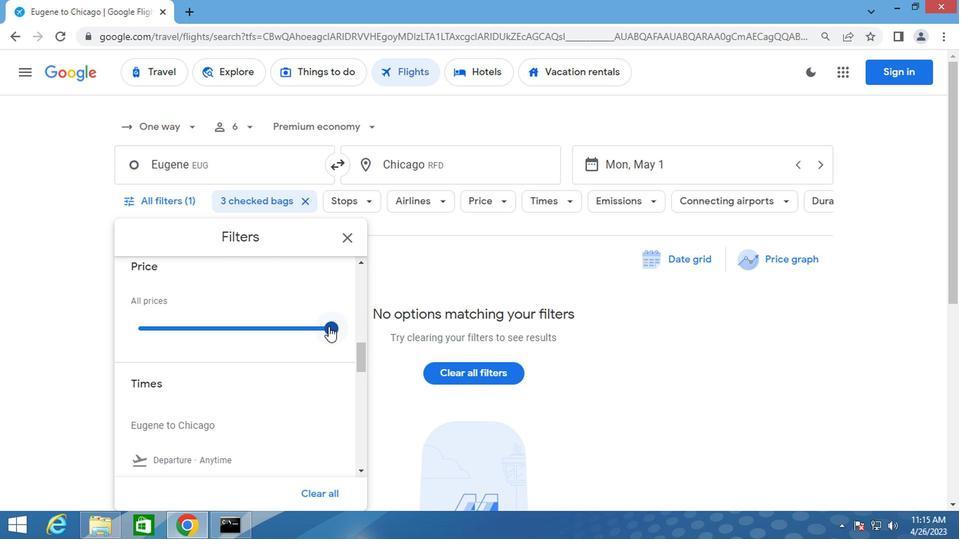 
Action: Mouse moved to (207, 354)
Screenshot: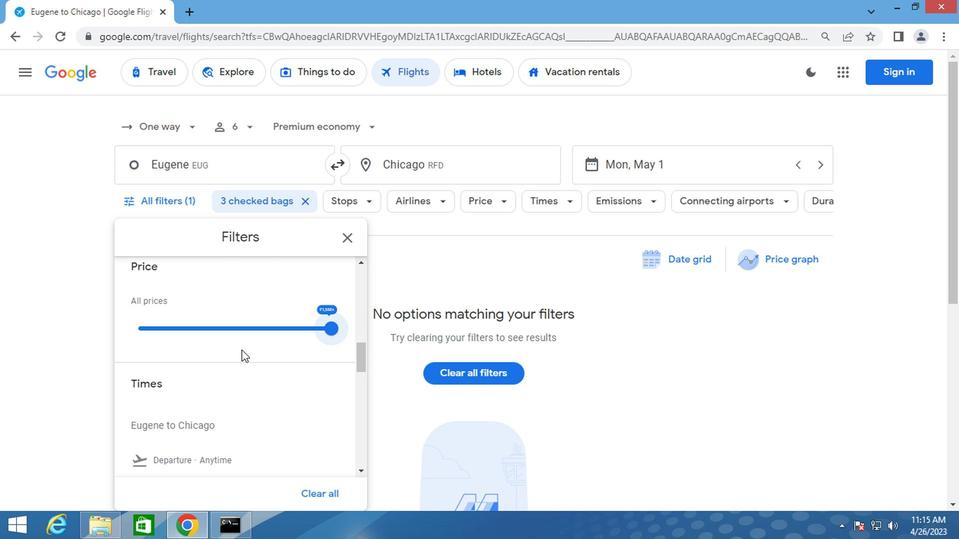 
Action: Mouse scrolled (207, 354) with delta (0, 0)
Screenshot: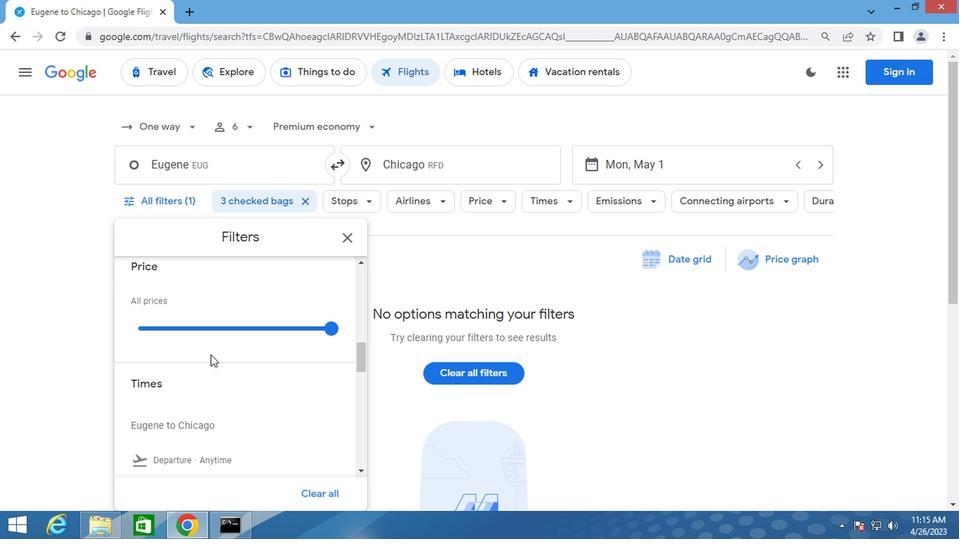 
Action: Mouse moved to (137, 412)
Screenshot: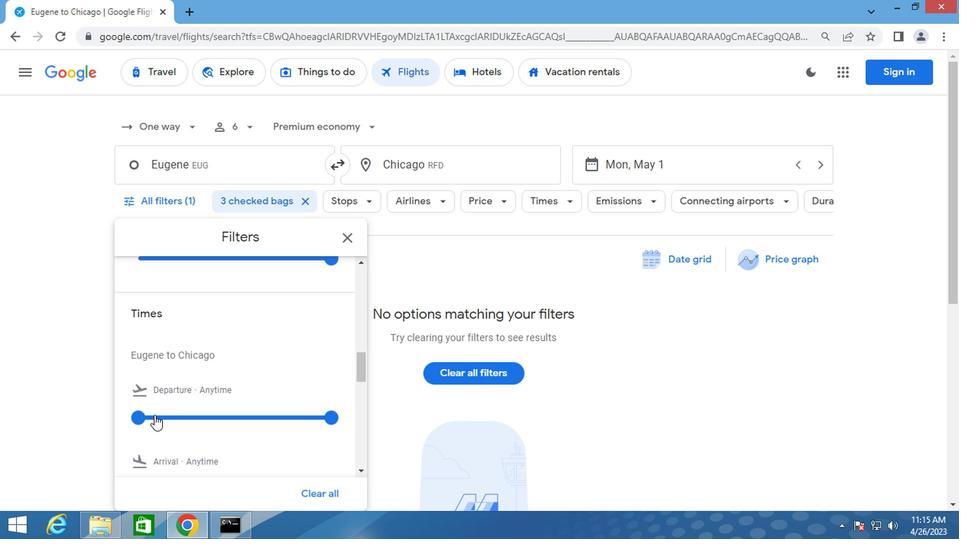 
Action: Mouse pressed left at (137, 412)
Screenshot: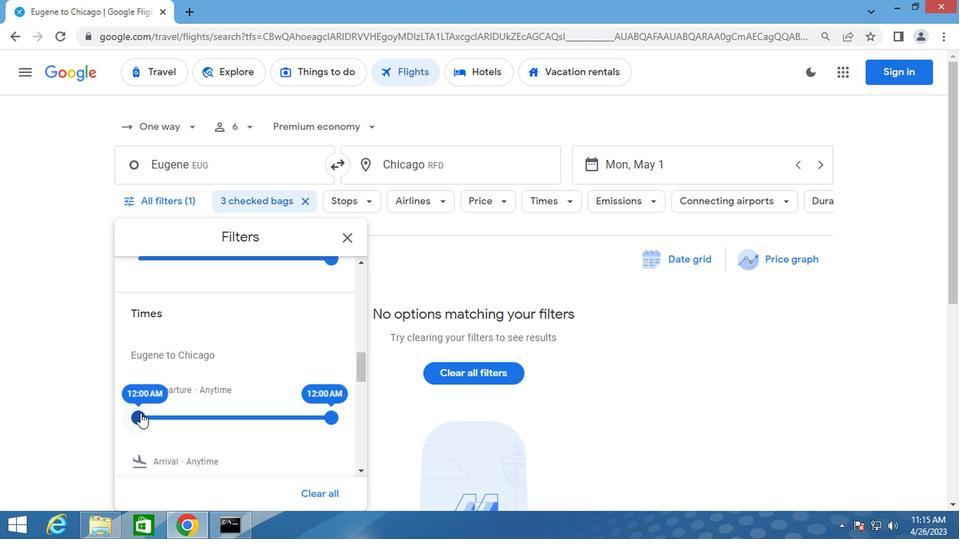 
Action: Mouse moved to (345, 240)
Screenshot: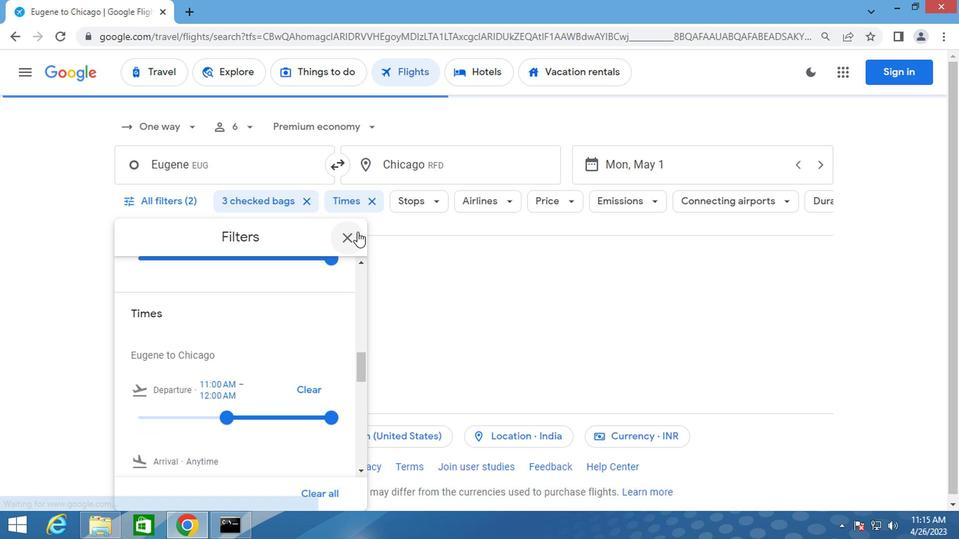 
Action: Mouse pressed left at (345, 240)
Screenshot: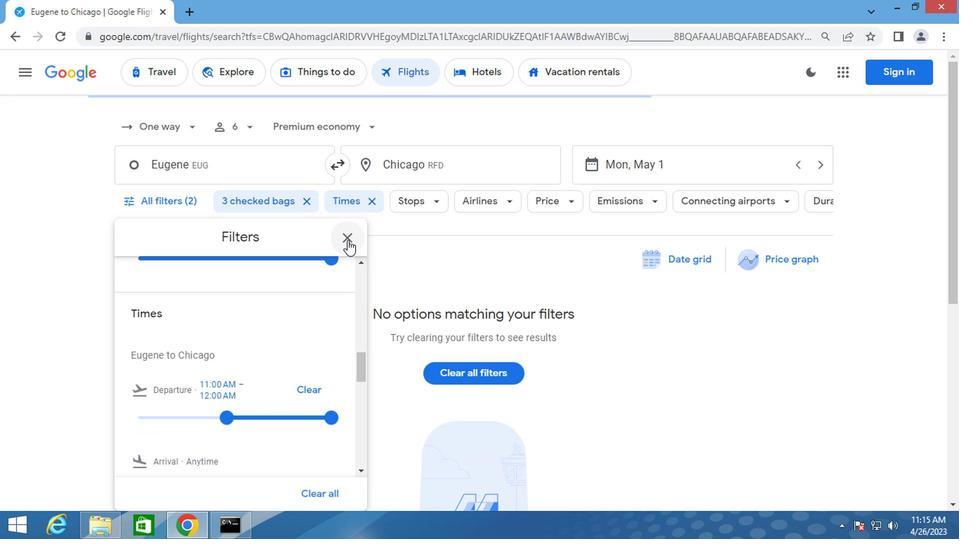 
Action: Key pressed <Key.f8>
Screenshot: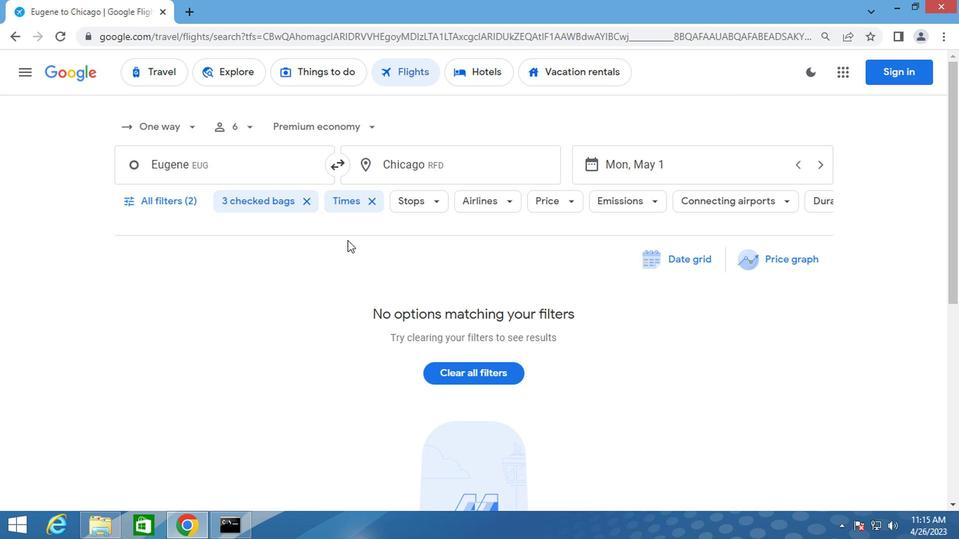 
